 Task: Find connections with filter location Gibraltar with filter topic #realestateagentwith filter profile language English with filter current company NKG Infrastructure Limited with filter school Maharaja Krishnakumarsinhji Bhavnagar University with filter industry Housing and Community Development with filter service category Cybersecurity with filter keywords title Quality Engineer
Action: Mouse moved to (263, 221)
Screenshot: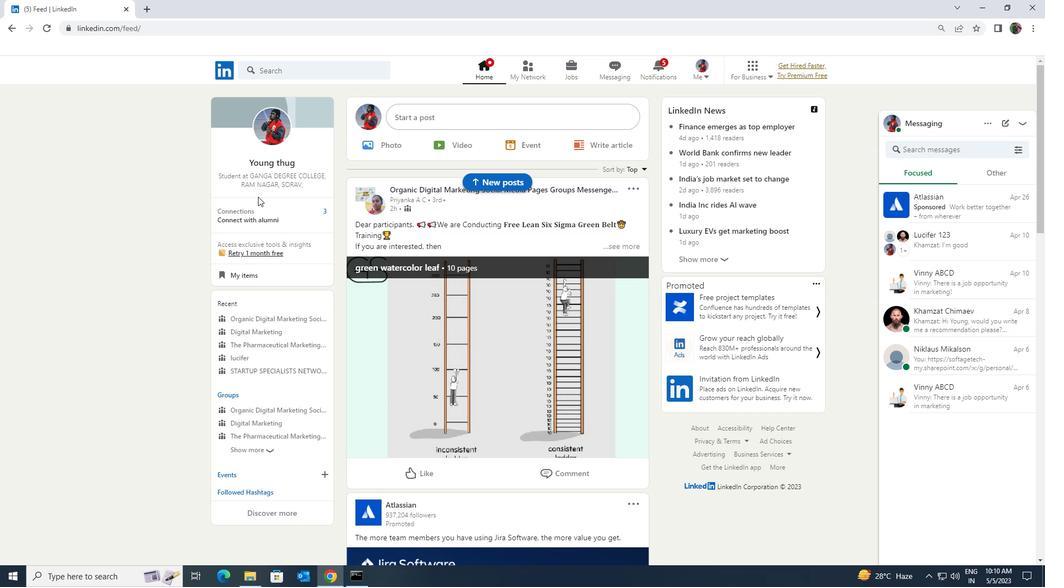 
Action: Mouse pressed left at (263, 221)
Screenshot: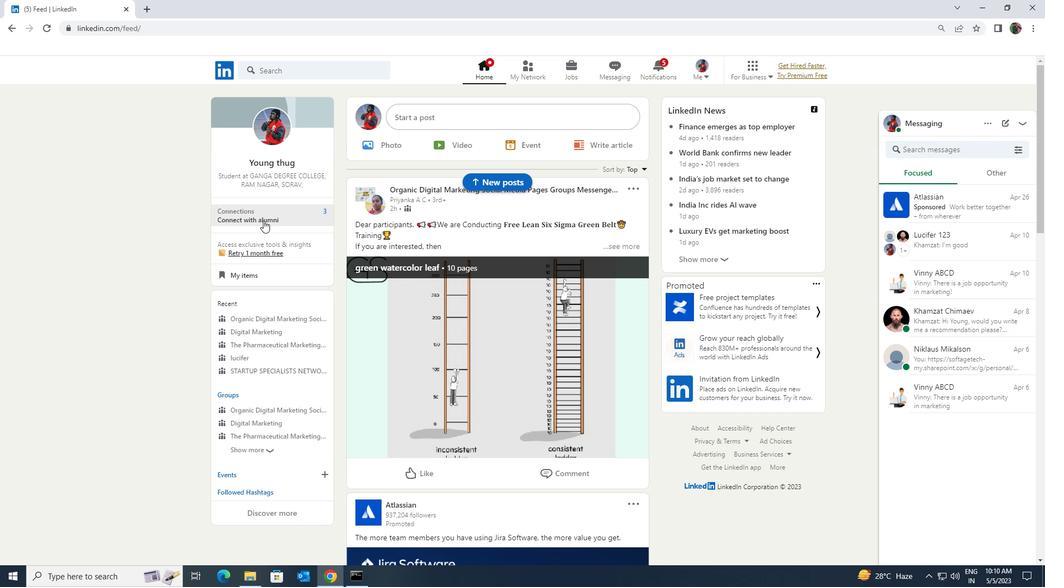 
Action: Mouse moved to (272, 129)
Screenshot: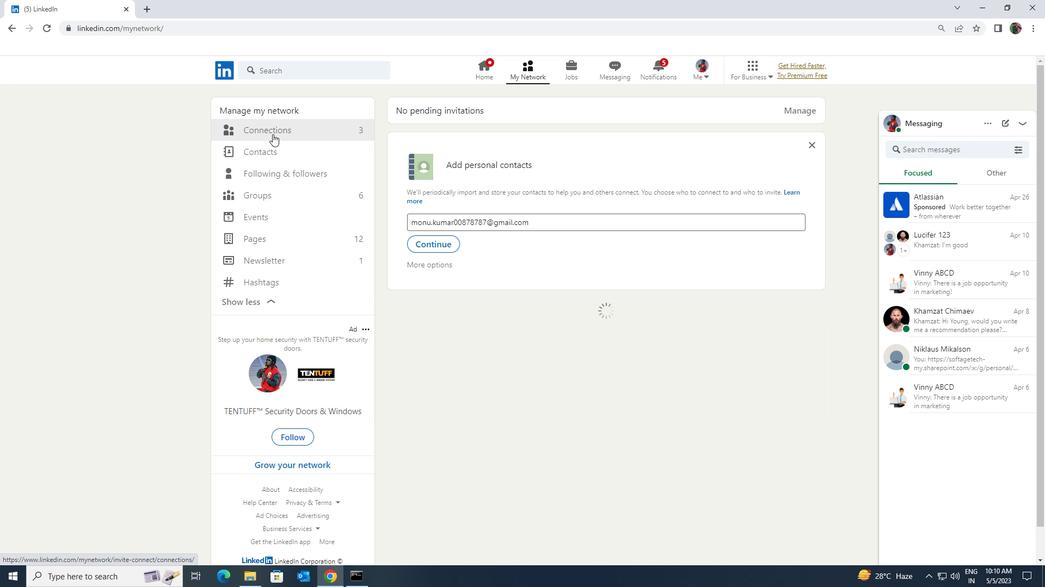 
Action: Mouse pressed left at (272, 129)
Screenshot: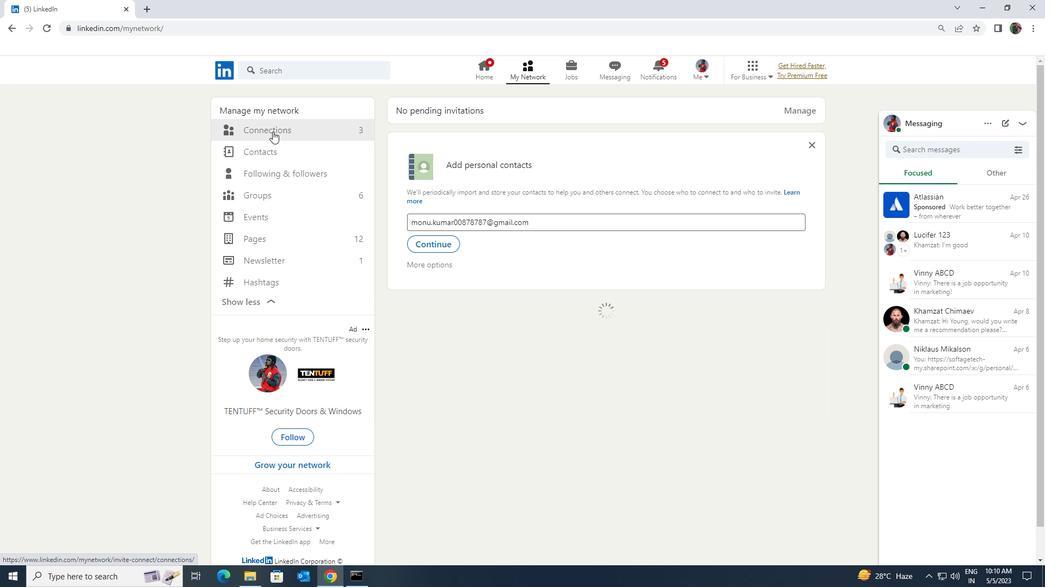 
Action: Mouse moved to (584, 132)
Screenshot: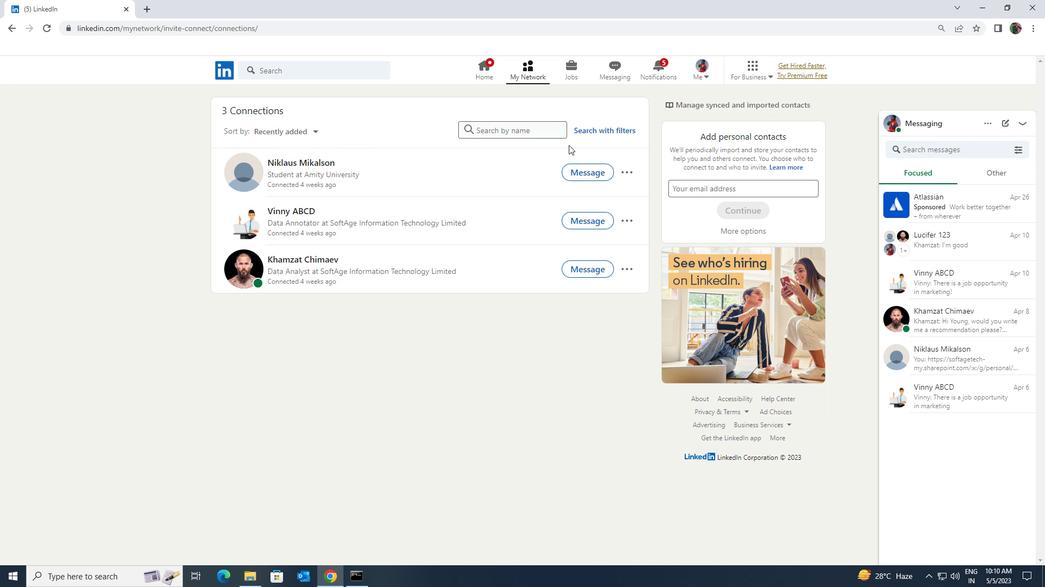 
Action: Mouse pressed left at (584, 132)
Screenshot: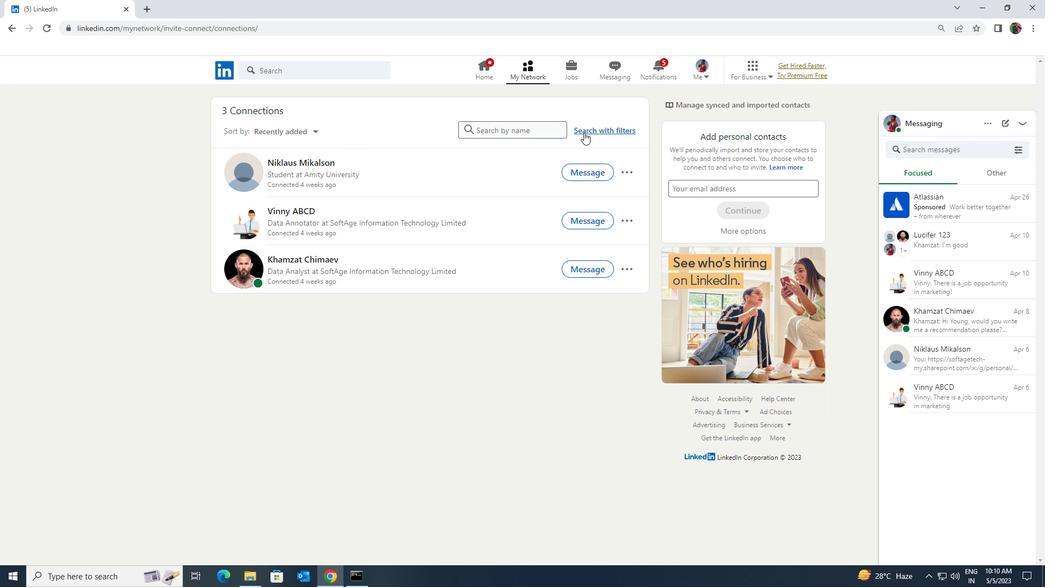 
Action: Mouse moved to (559, 103)
Screenshot: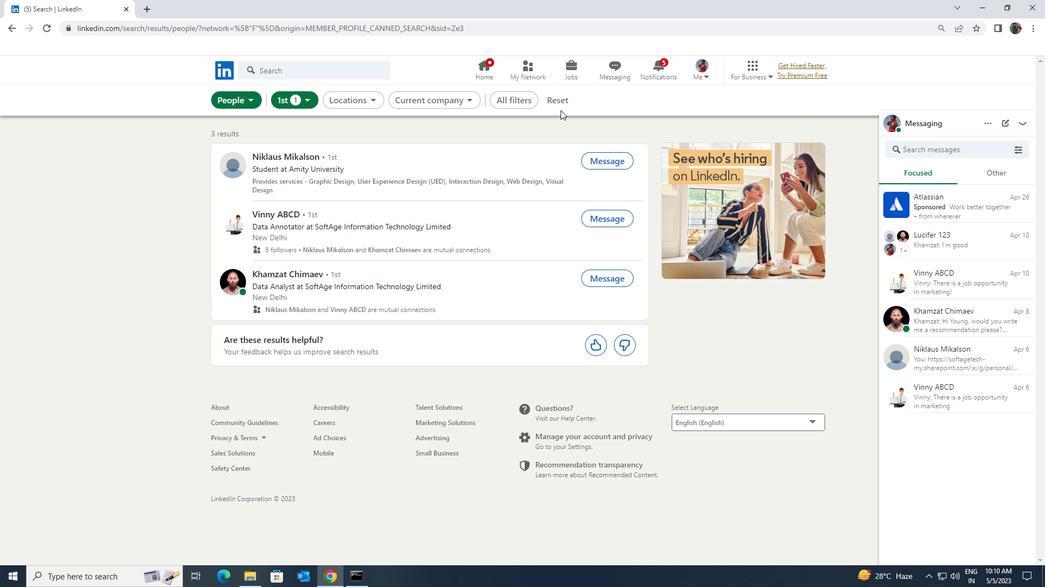 
Action: Mouse pressed left at (559, 103)
Screenshot: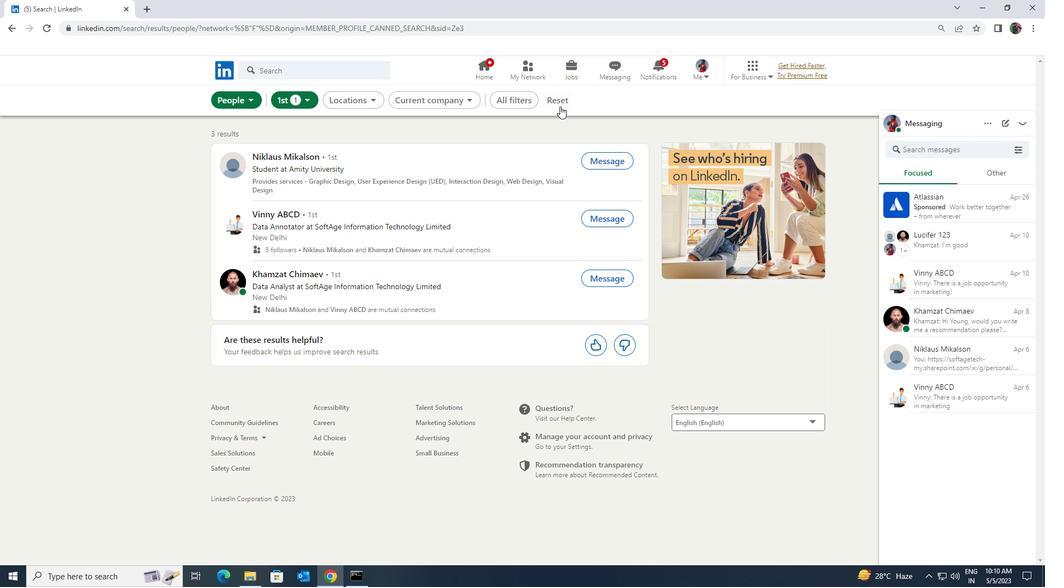 
Action: Mouse moved to (553, 101)
Screenshot: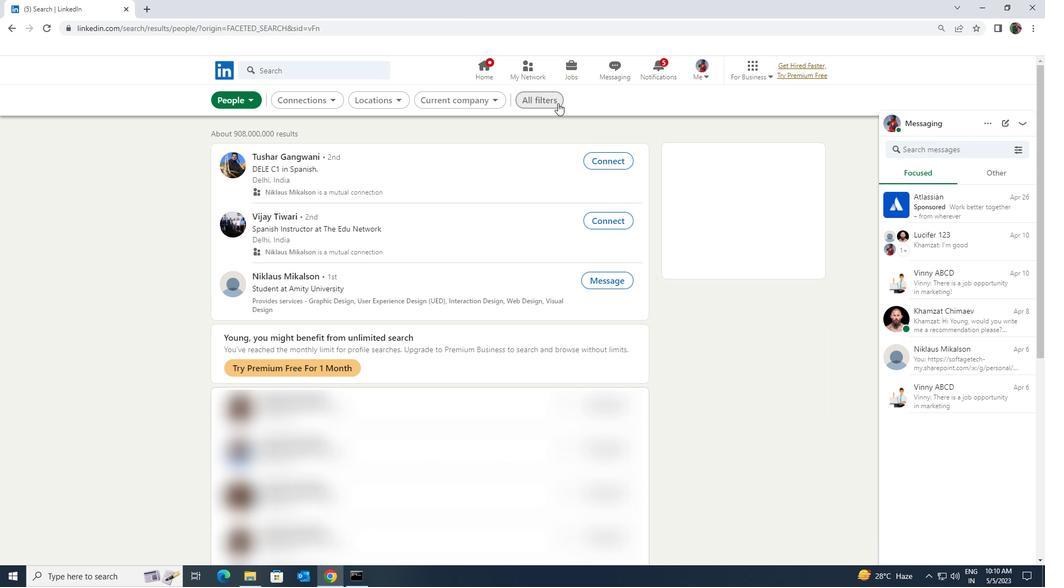 
Action: Mouse pressed left at (553, 101)
Screenshot: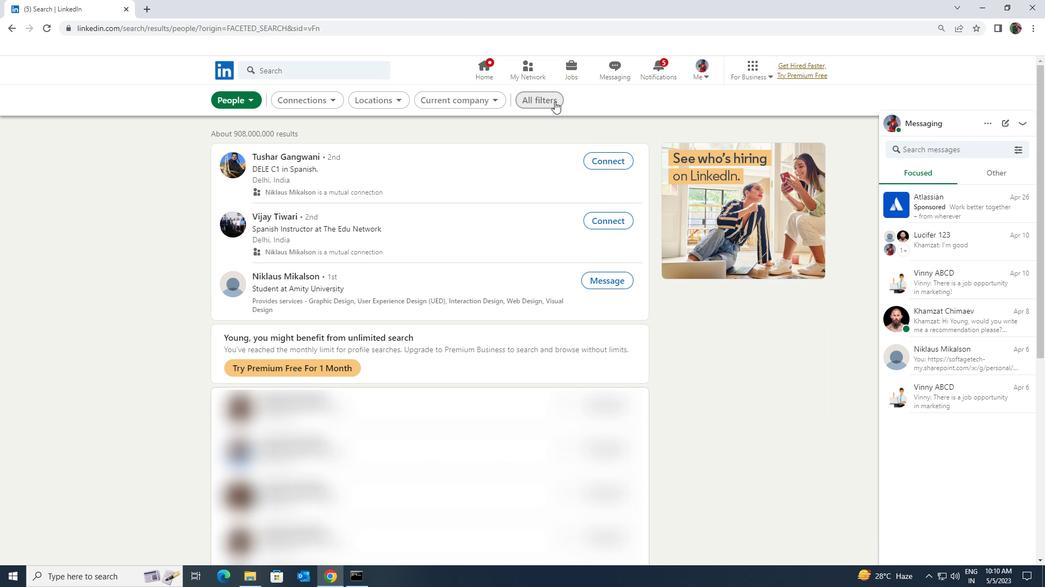 
Action: Mouse moved to (908, 426)
Screenshot: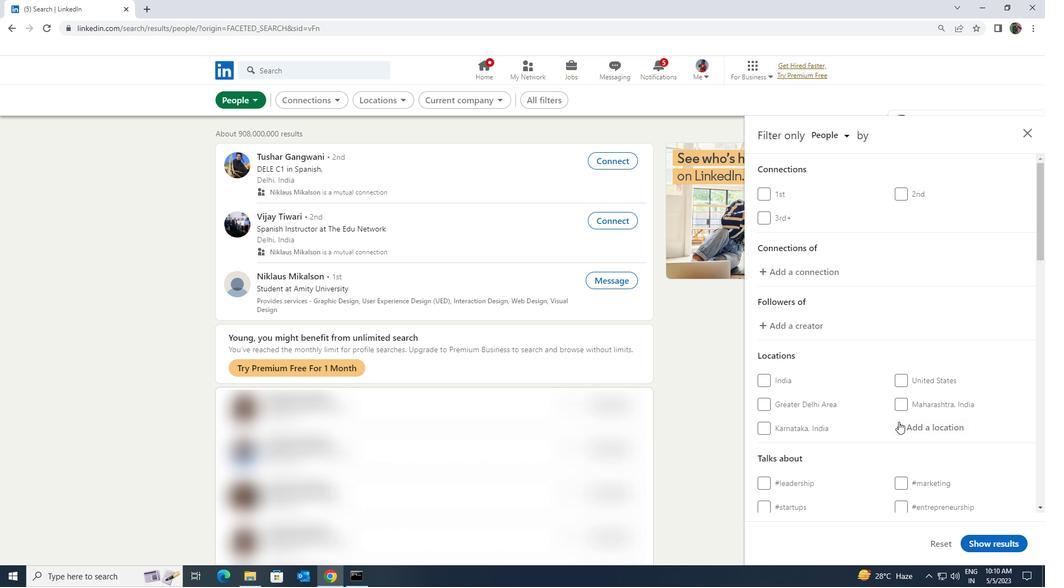 
Action: Mouse pressed left at (908, 426)
Screenshot: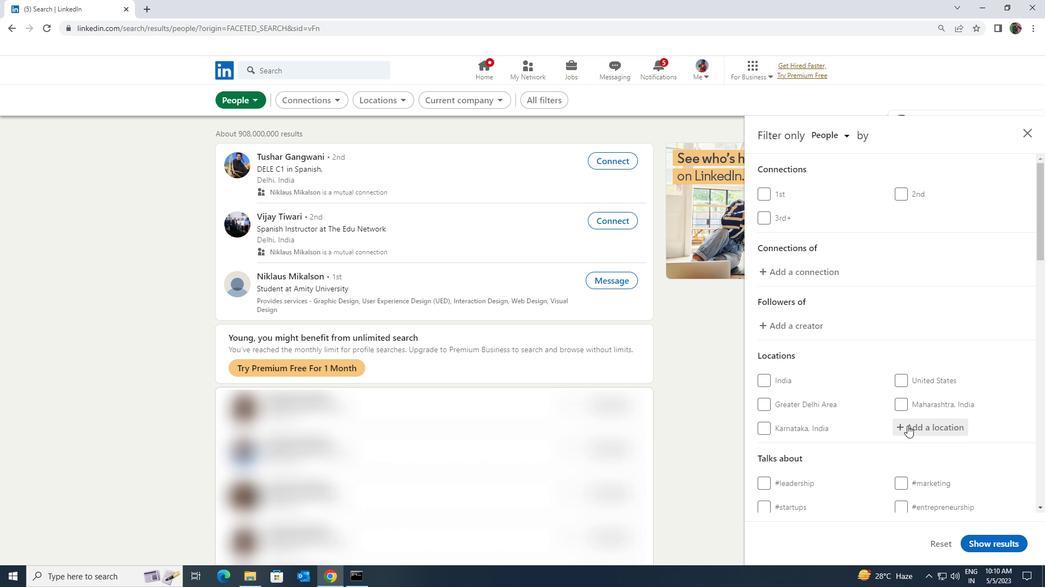 
Action: Mouse moved to (905, 425)
Screenshot: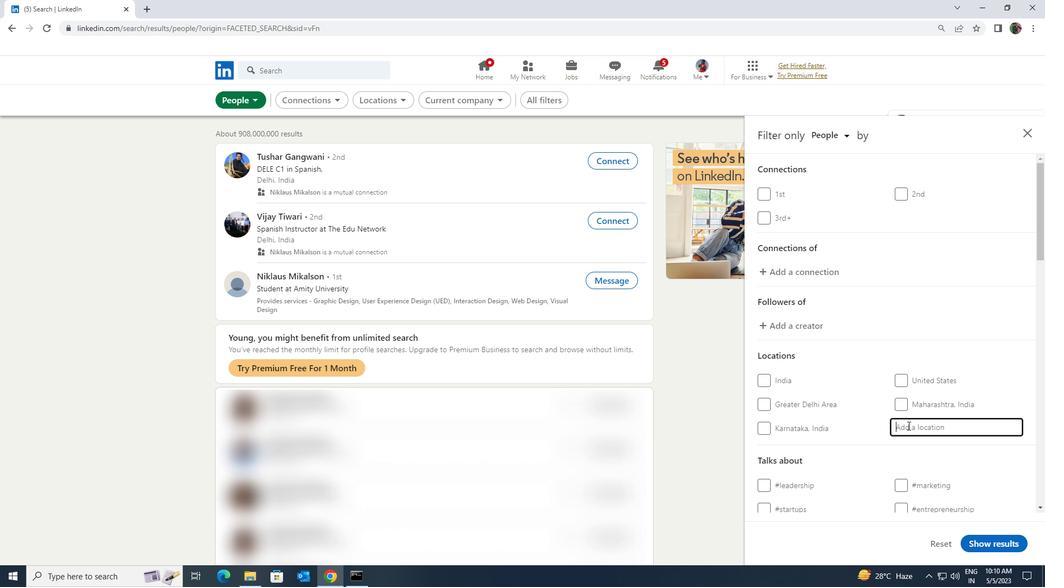 
Action: Key pressed <Key.shift>GIBRA
Screenshot: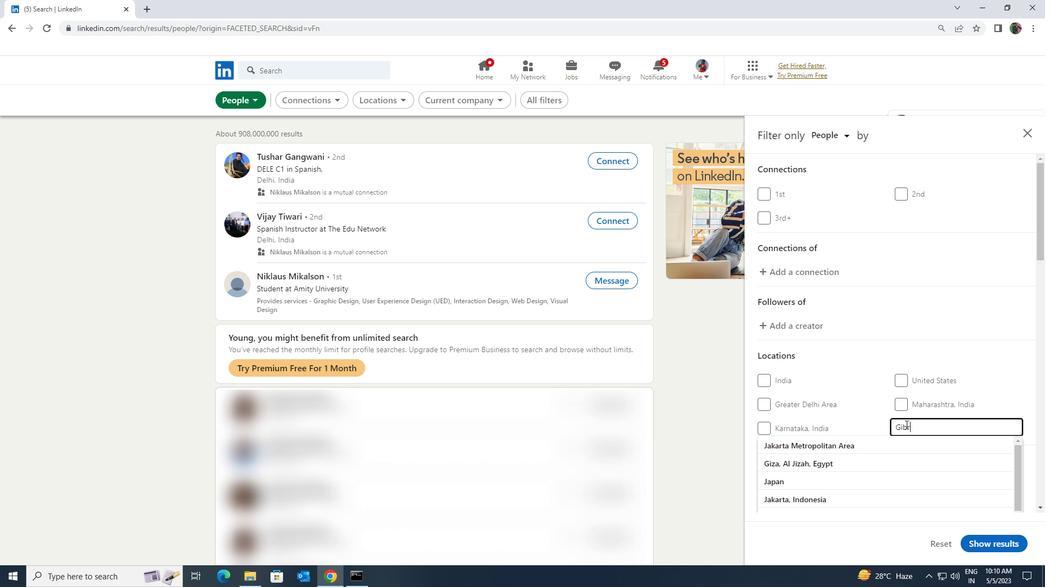 
Action: Mouse moved to (905, 445)
Screenshot: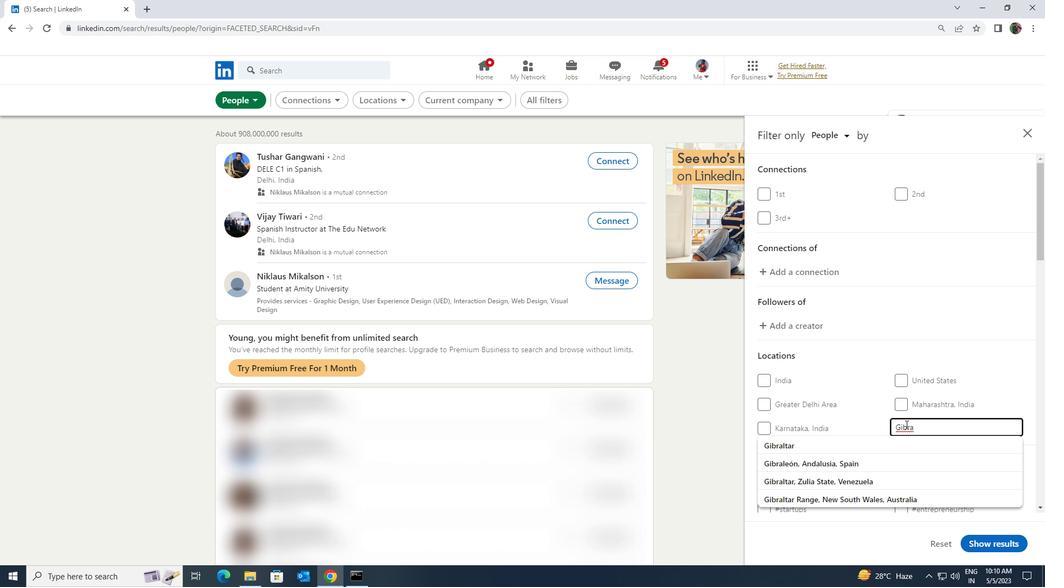 
Action: Mouse pressed left at (905, 445)
Screenshot: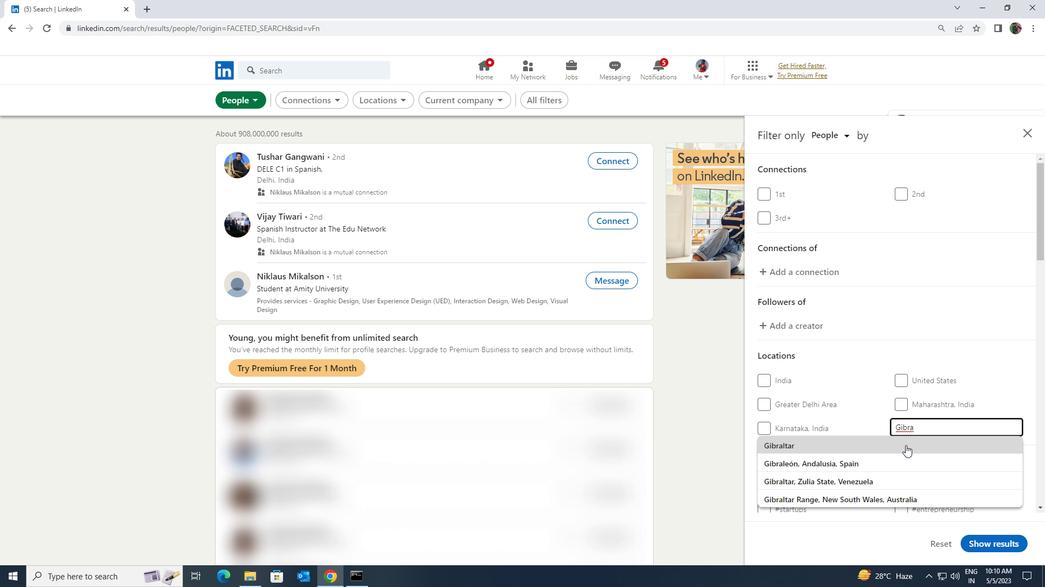 
Action: Mouse moved to (905, 444)
Screenshot: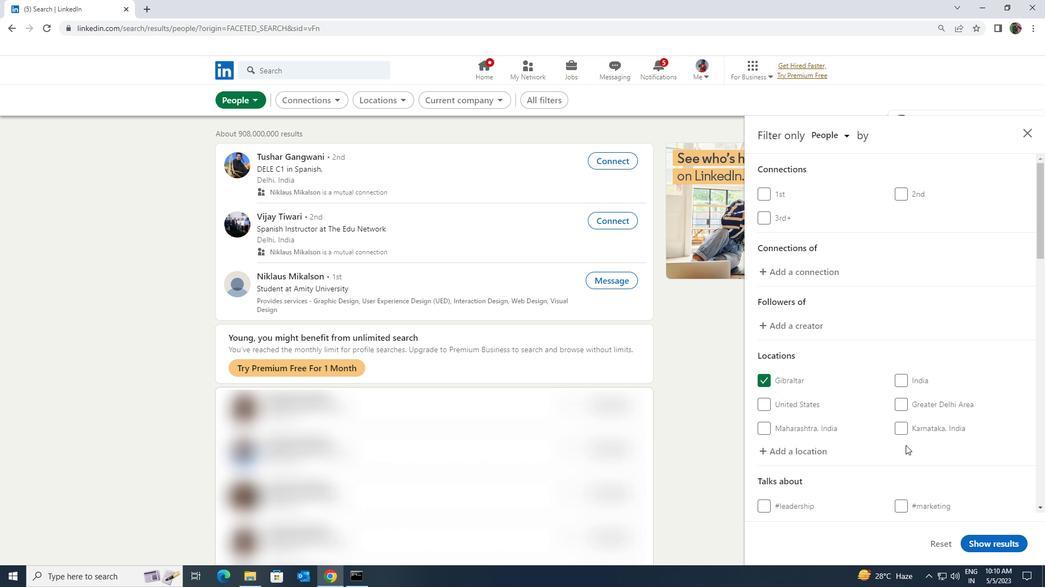 
Action: Mouse scrolled (905, 443) with delta (0, 0)
Screenshot: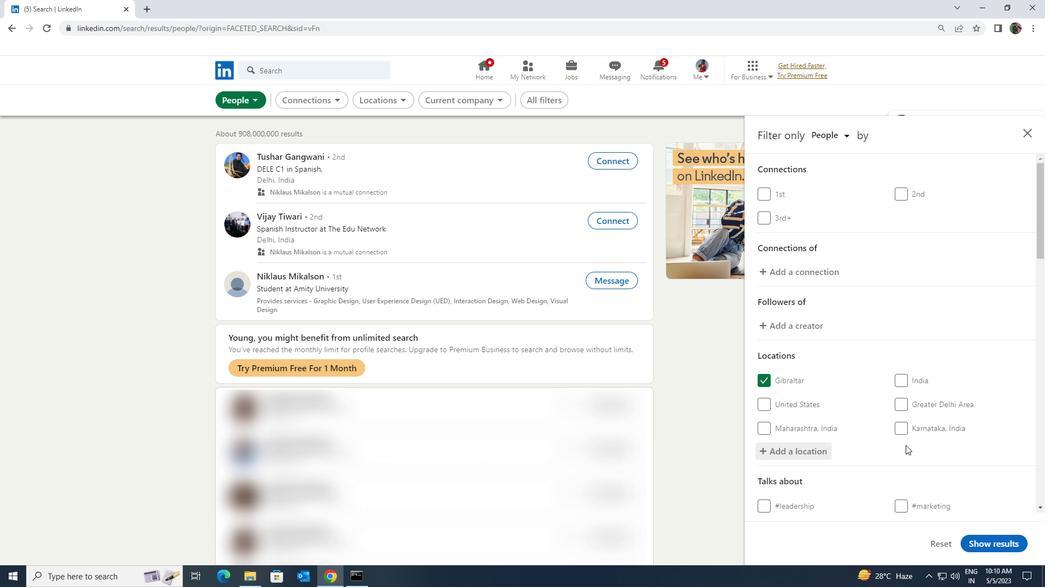 
Action: Mouse scrolled (905, 443) with delta (0, 0)
Screenshot: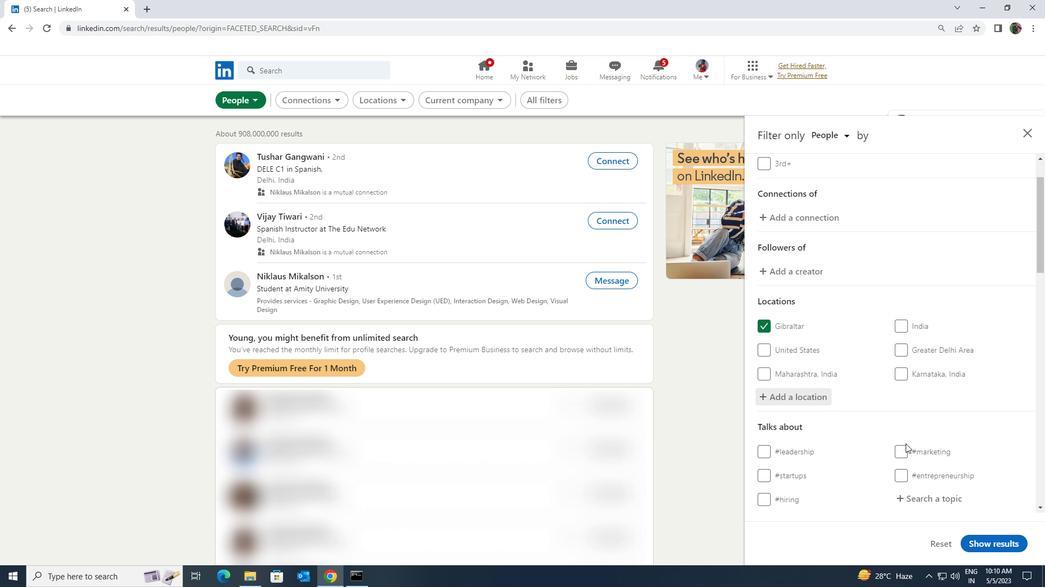 
Action: Mouse moved to (908, 442)
Screenshot: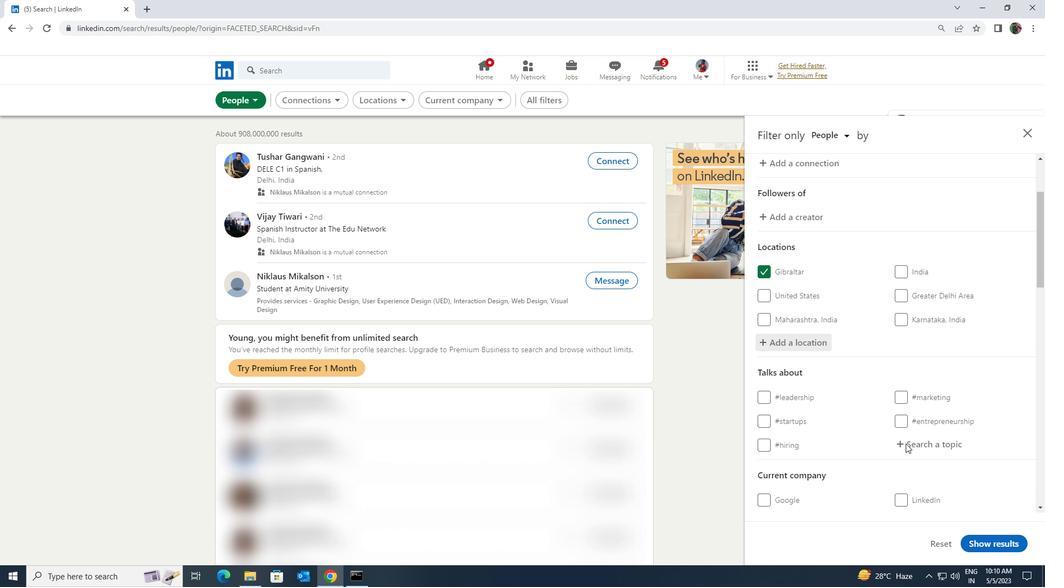 
Action: Mouse pressed left at (908, 442)
Screenshot: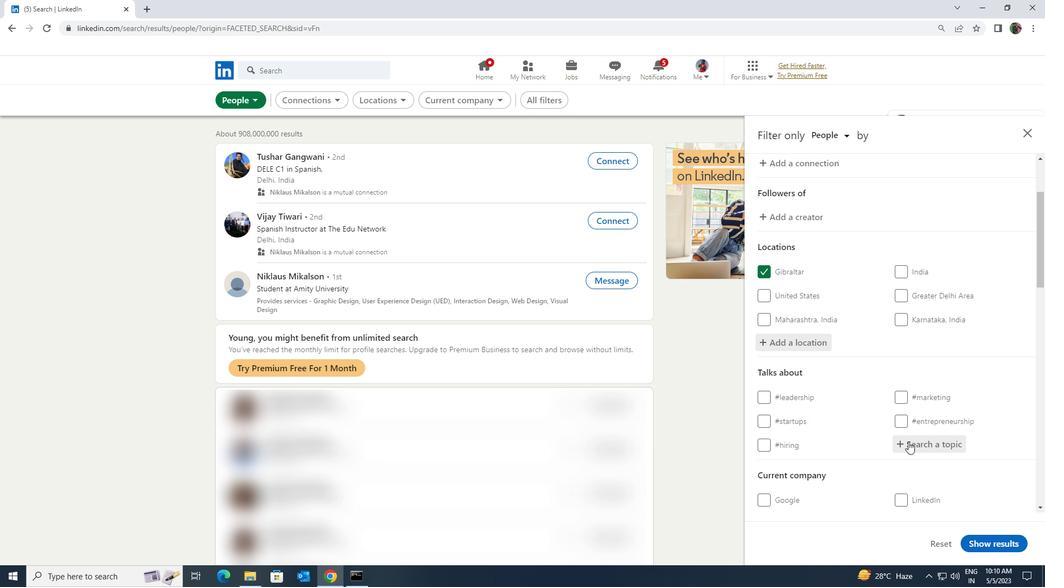 
Action: Key pressed <Key.shift><Key.shift>REALSTATEAGEN
Screenshot: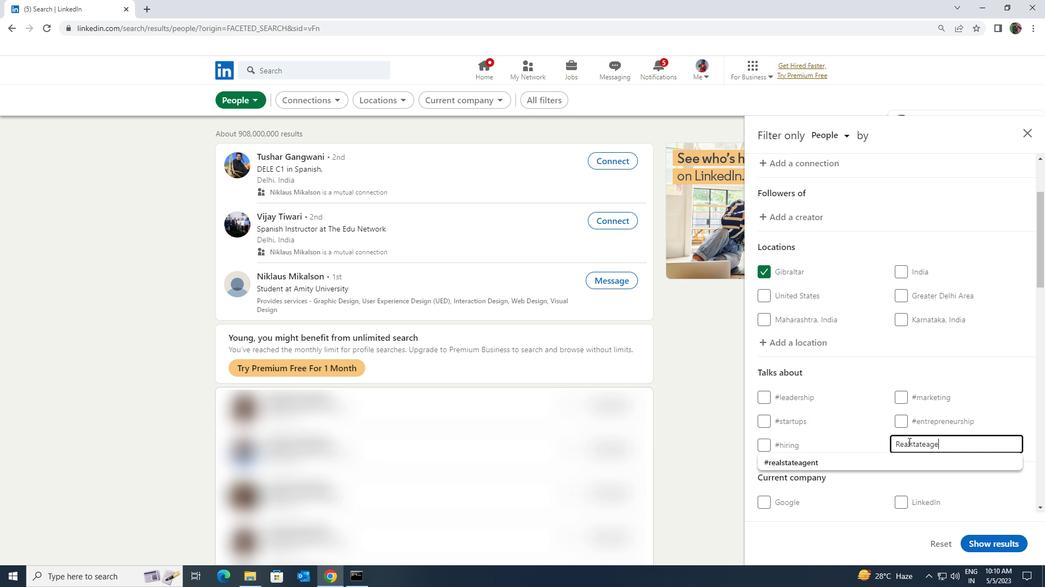 
Action: Mouse moved to (904, 455)
Screenshot: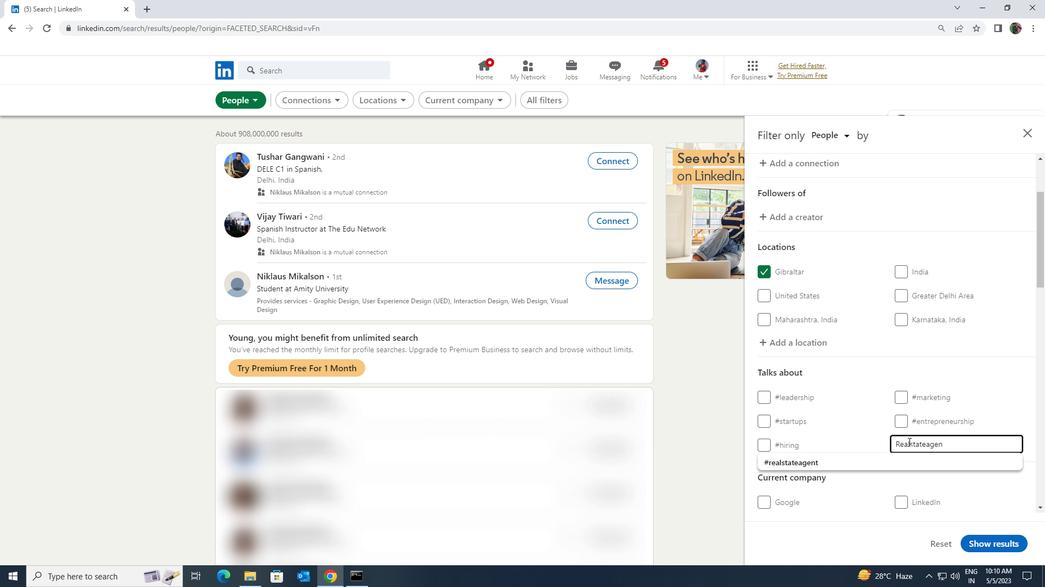 
Action: Mouse pressed left at (904, 455)
Screenshot: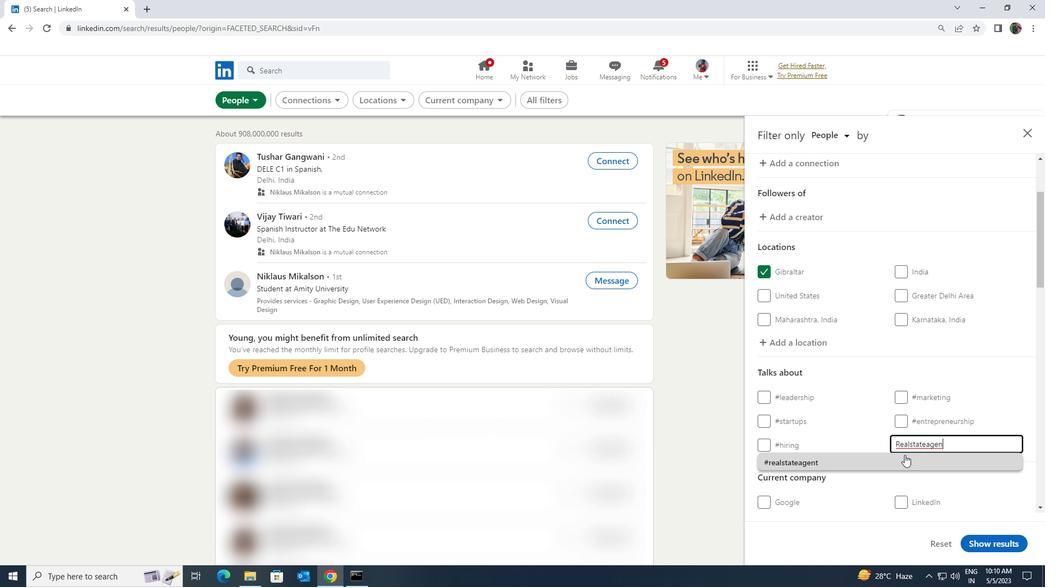 
Action: Mouse moved to (904, 456)
Screenshot: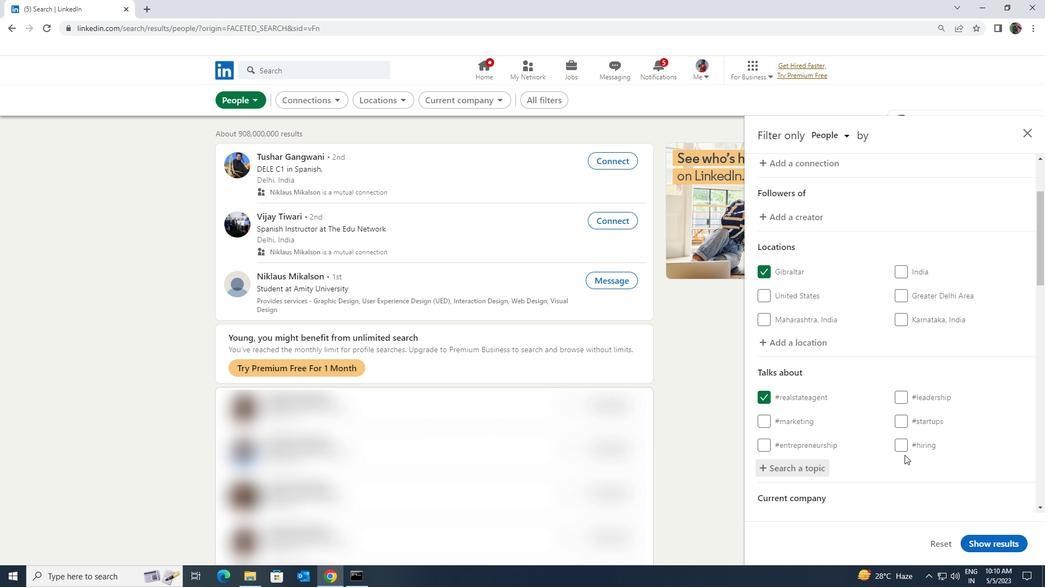 
Action: Mouse scrolled (904, 455) with delta (0, 0)
Screenshot: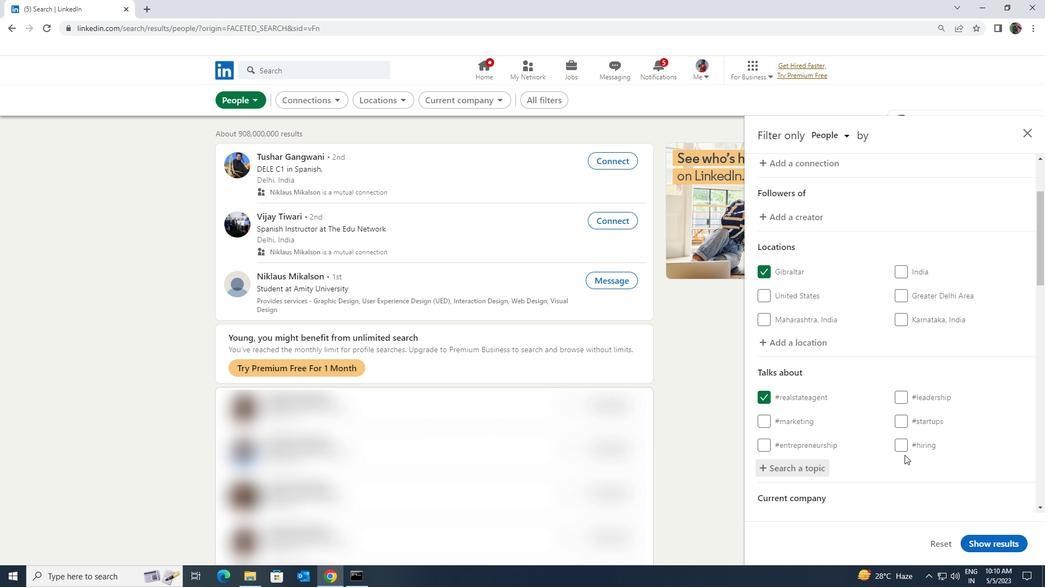 
Action: Mouse scrolled (904, 455) with delta (0, 0)
Screenshot: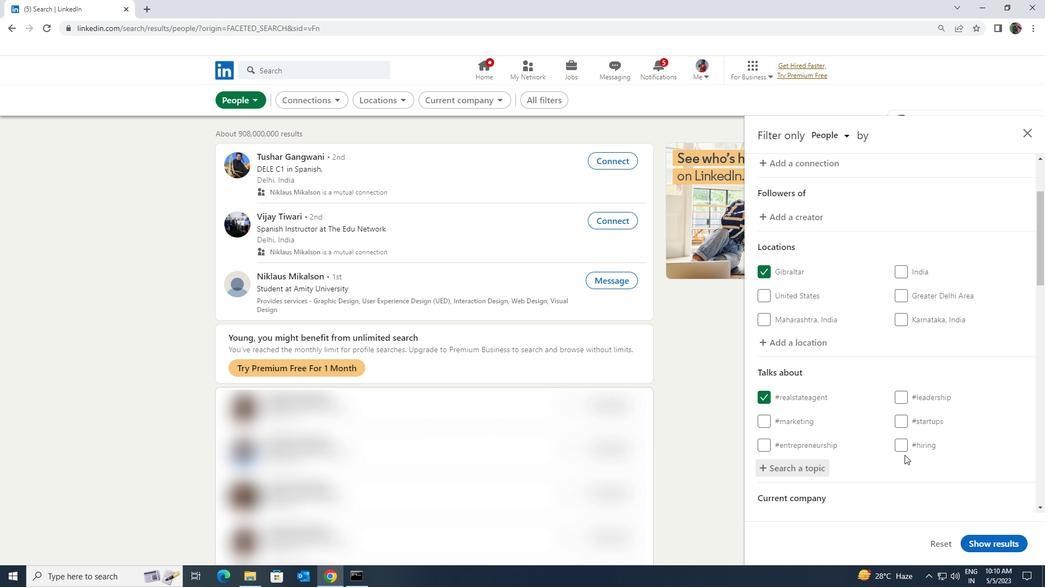 
Action: Mouse scrolled (904, 455) with delta (0, 0)
Screenshot: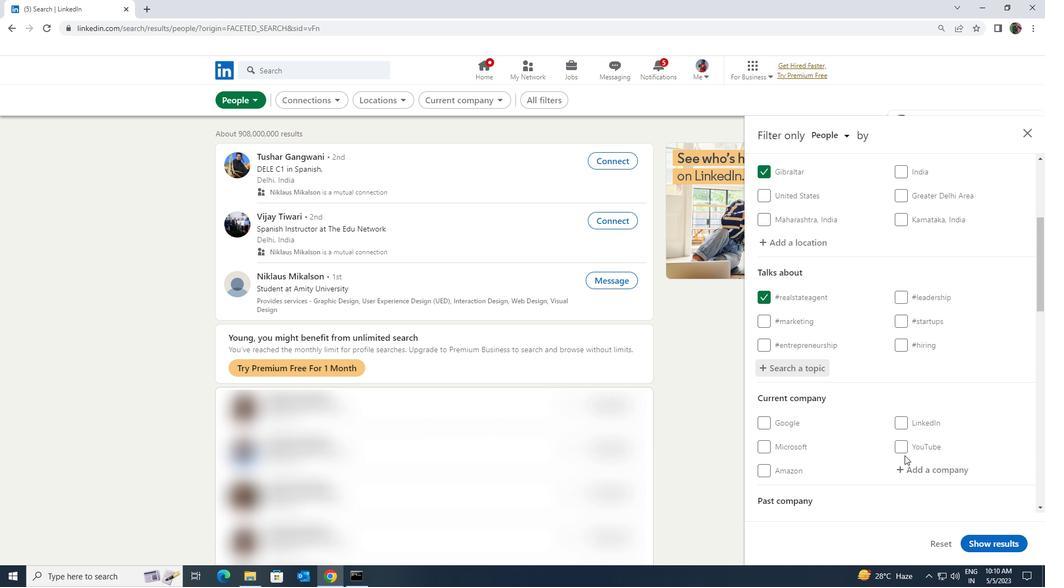 
Action: Mouse moved to (904, 459)
Screenshot: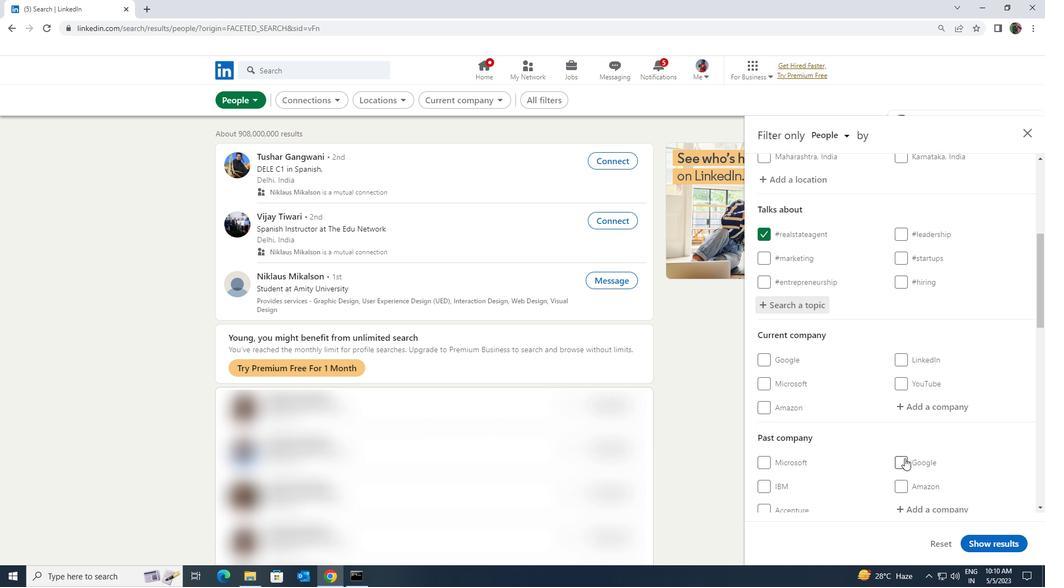 
Action: Mouse scrolled (904, 458) with delta (0, 0)
Screenshot: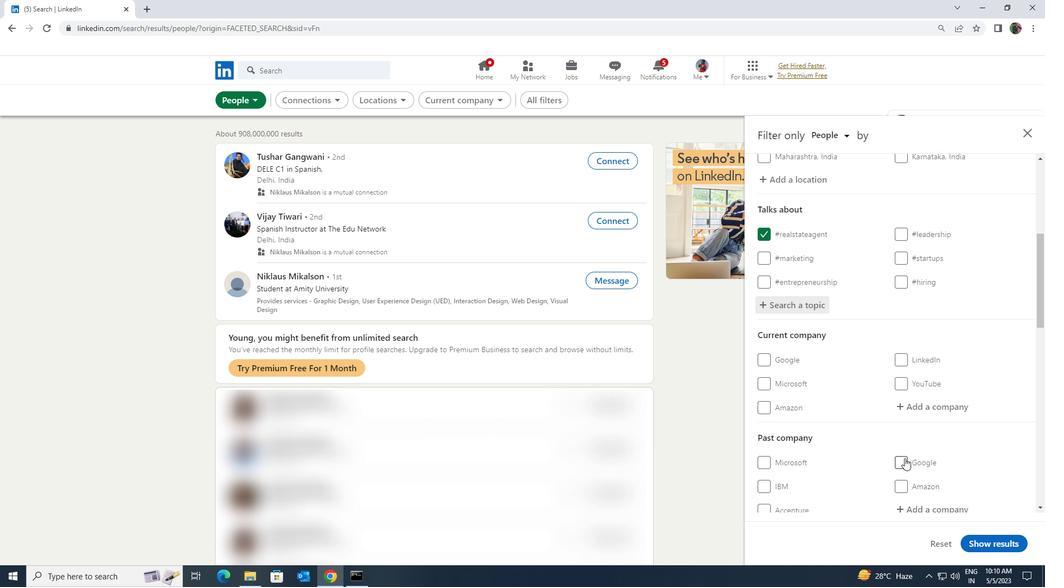 
Action: Mouse moved to (904, 460)
Screenshot: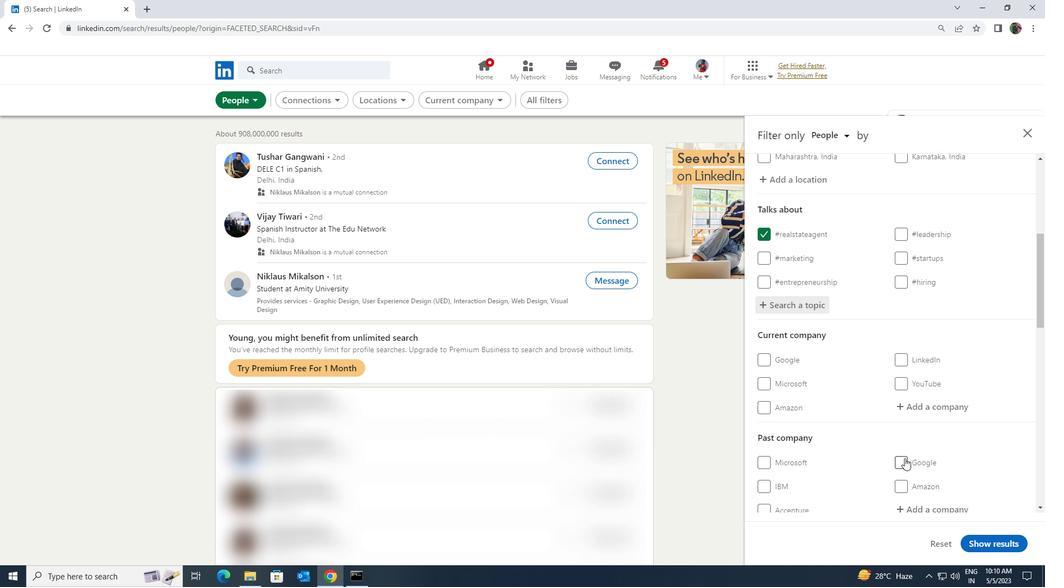 
Action: Mouse scrolled (904, 460) with delta (0, 0)
Screenshot: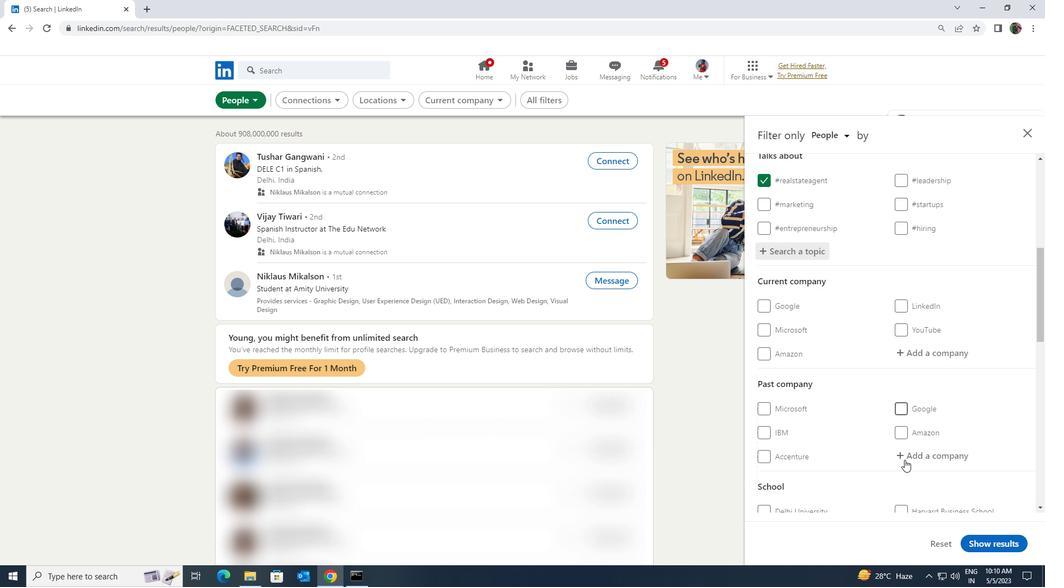 
Action: Mouse scrolled (904, 460) with delta (0, 0)
Screenshot: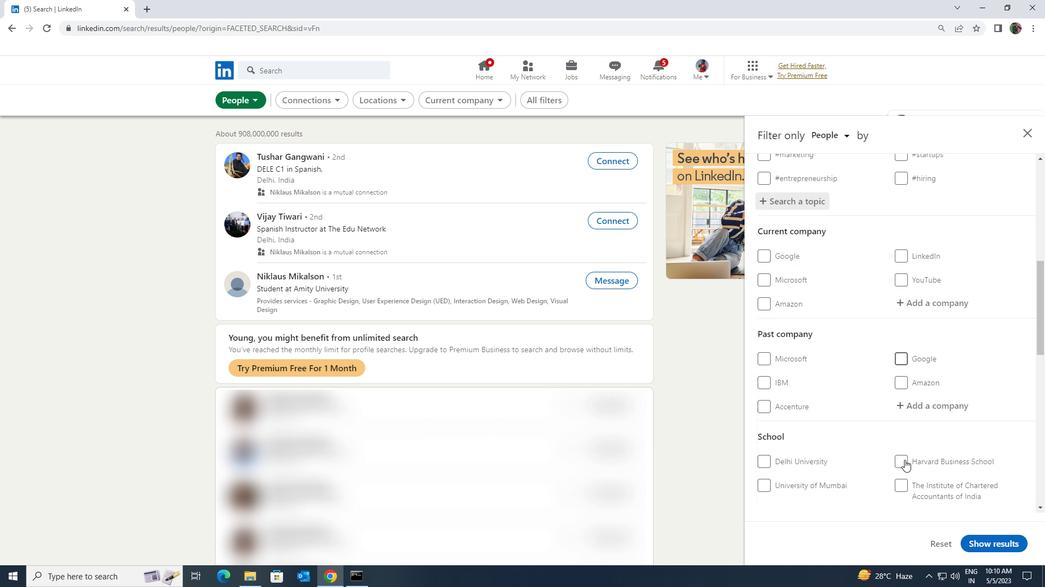 
Action: Mouse scrolled (904, 460) with delta (0, 0)
Screenshot: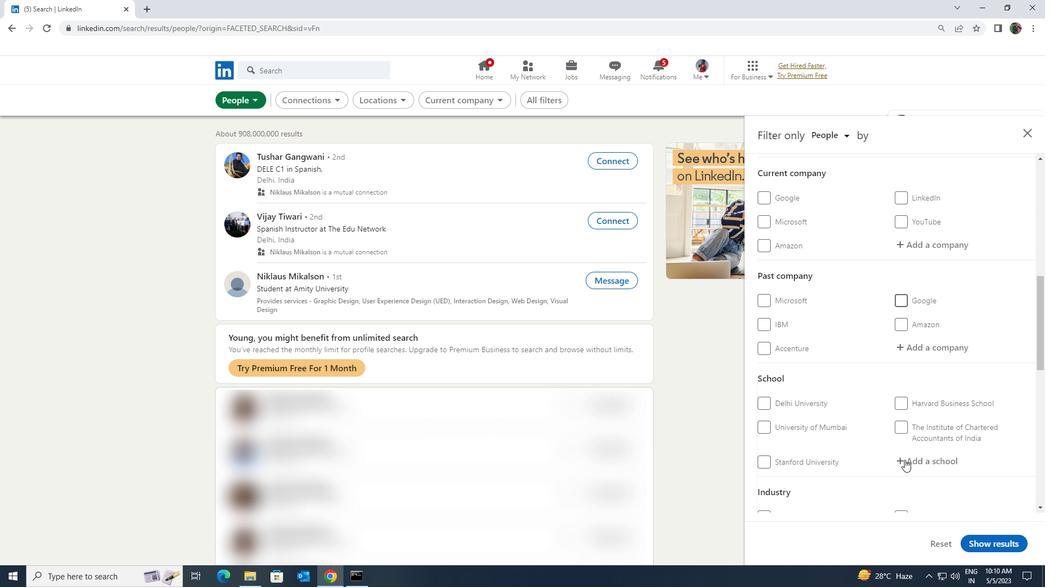 
Action: Mouse scrolled (904, 460) with delta (0, 0)
Screenshot: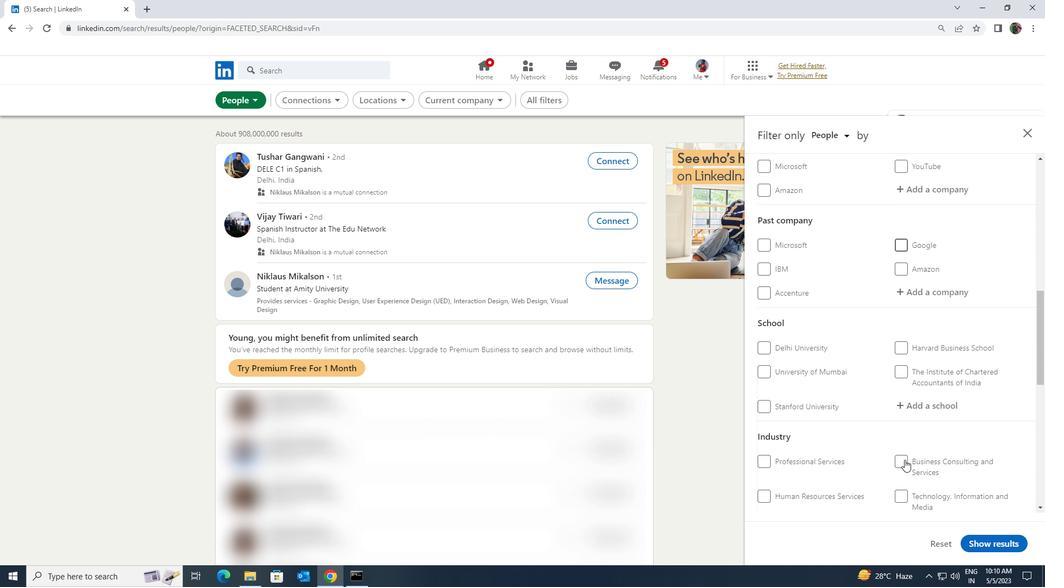 
Action: Mouse scrolled (904, 460) with delta (0, 0)
Screenshot: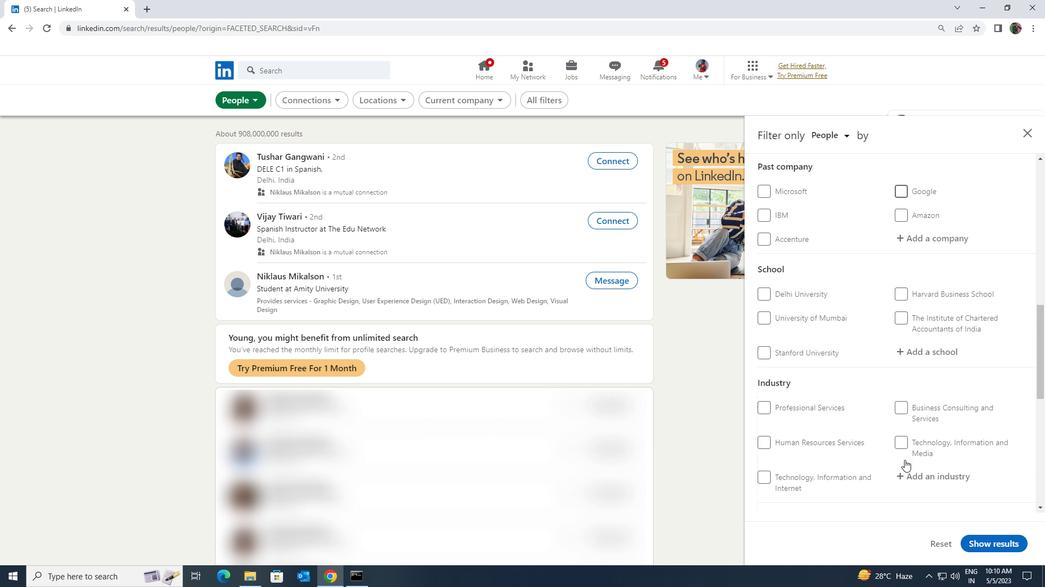 
Action: Mouse moved to (787, 485)
Screenshot: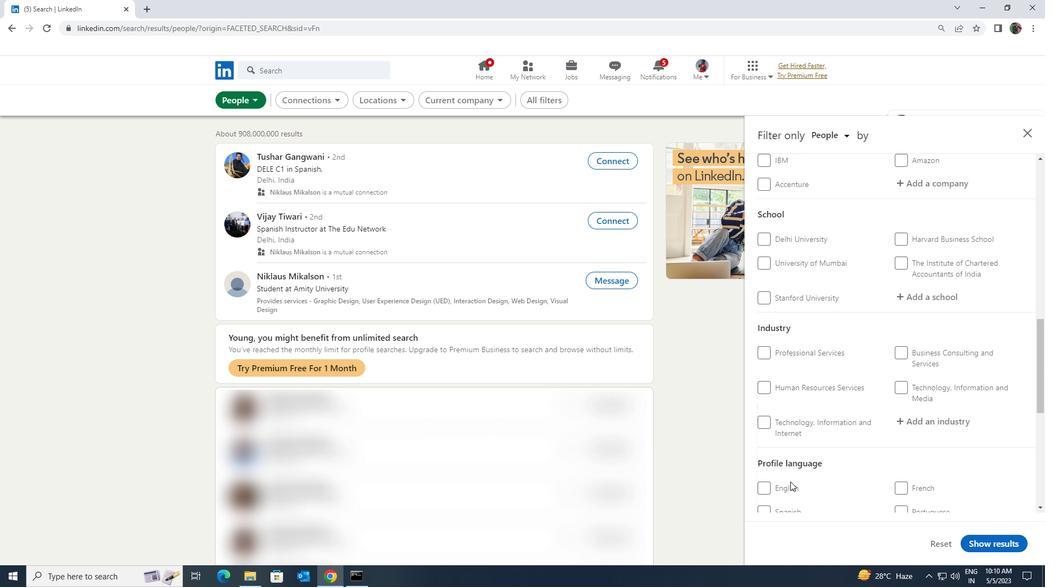
Action: Mouse pressed left at (787, 485)
Screenshot: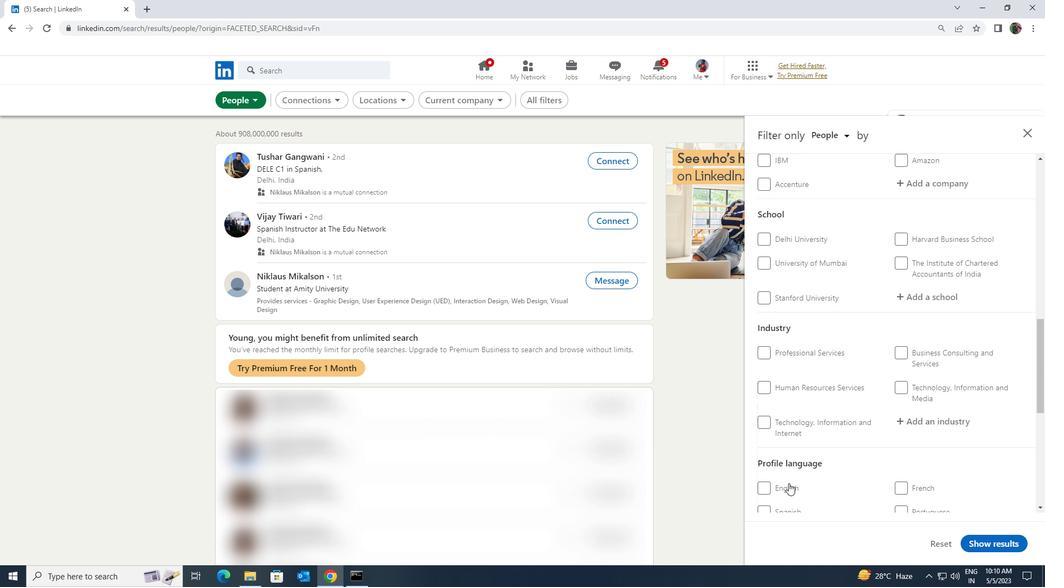 
Action: Mouse moved to (902, 461)
Screenshot: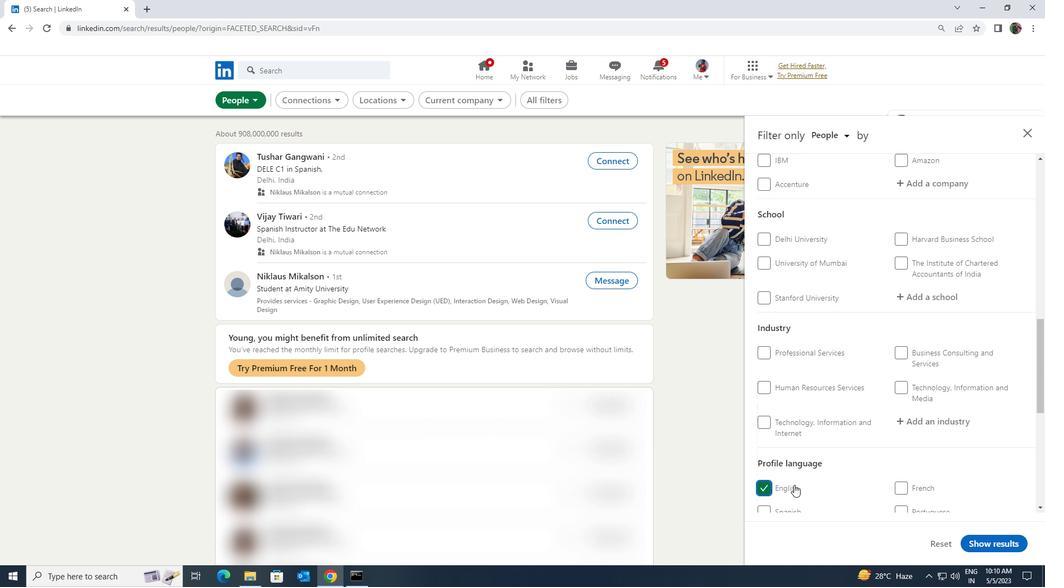 
Action: Mouse scrolled (902, 462) with delta (0, 0)
Screenshot: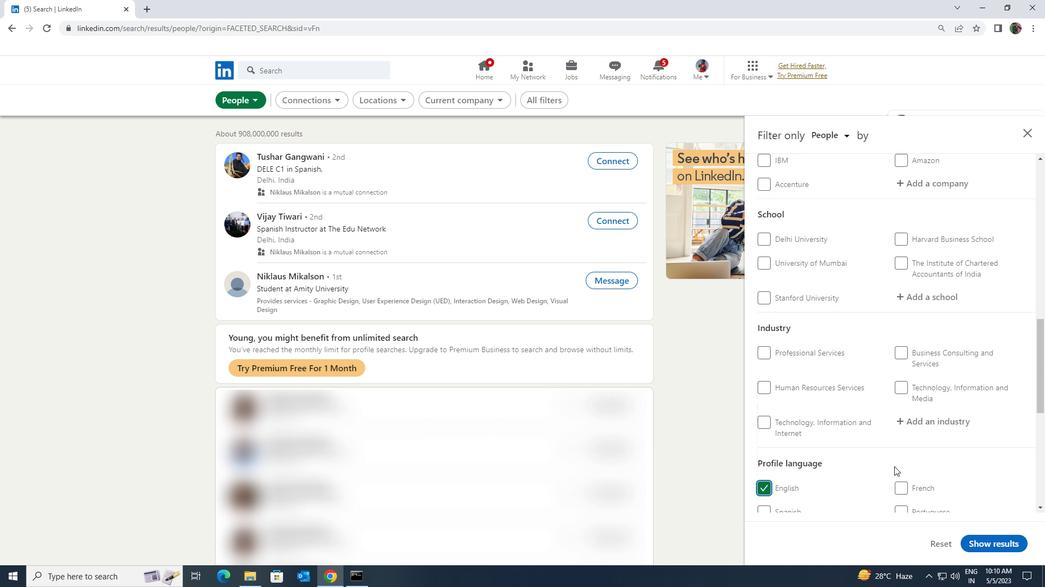
Action: Mouse scrolled (902, 462) with delta (0, 0)
Screenshot: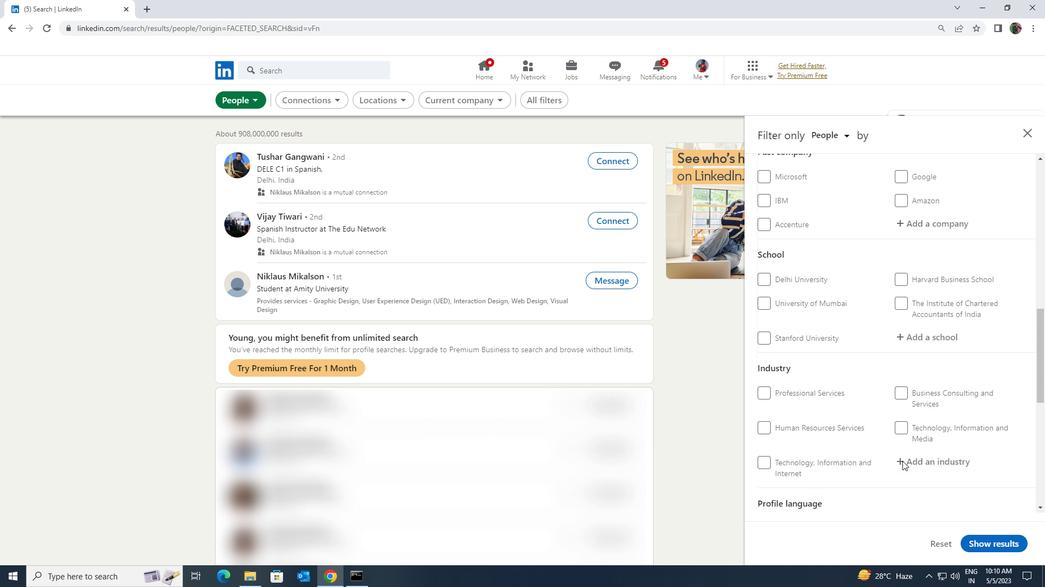 
Action: Mouse scrolled (902, 462) with delta (0, 0)
Screenshot: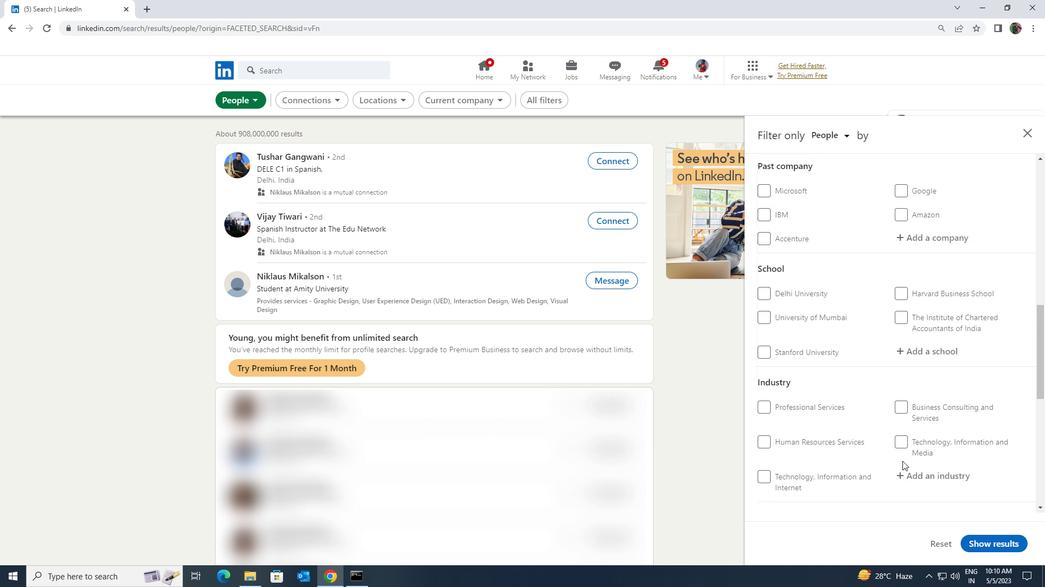 
Action: Mouse moved to (902, 461)
Screenshot: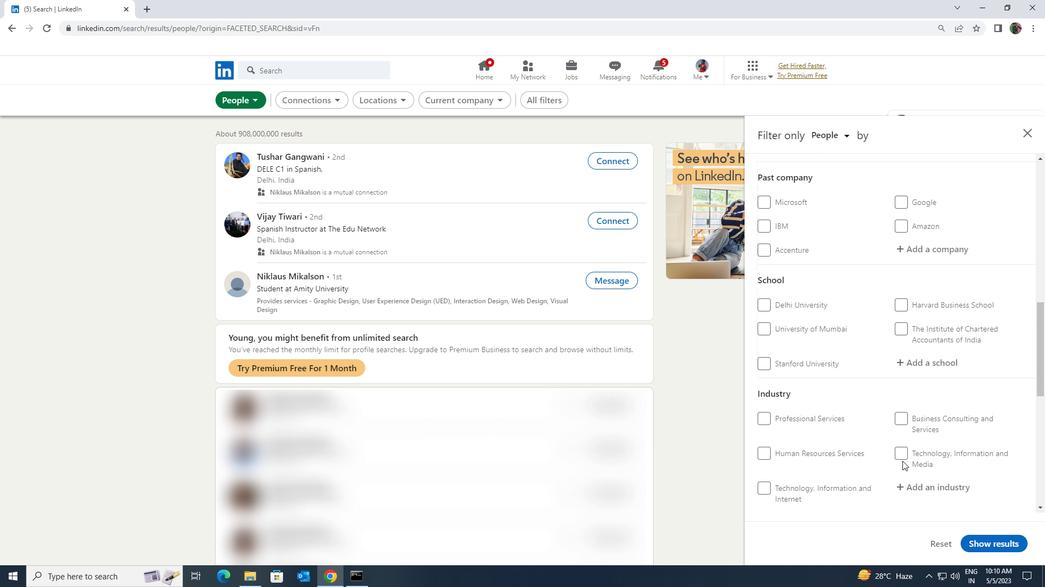 
Action: Mouse scrolled (902, 462) with delta (0, 0)
Screenshot: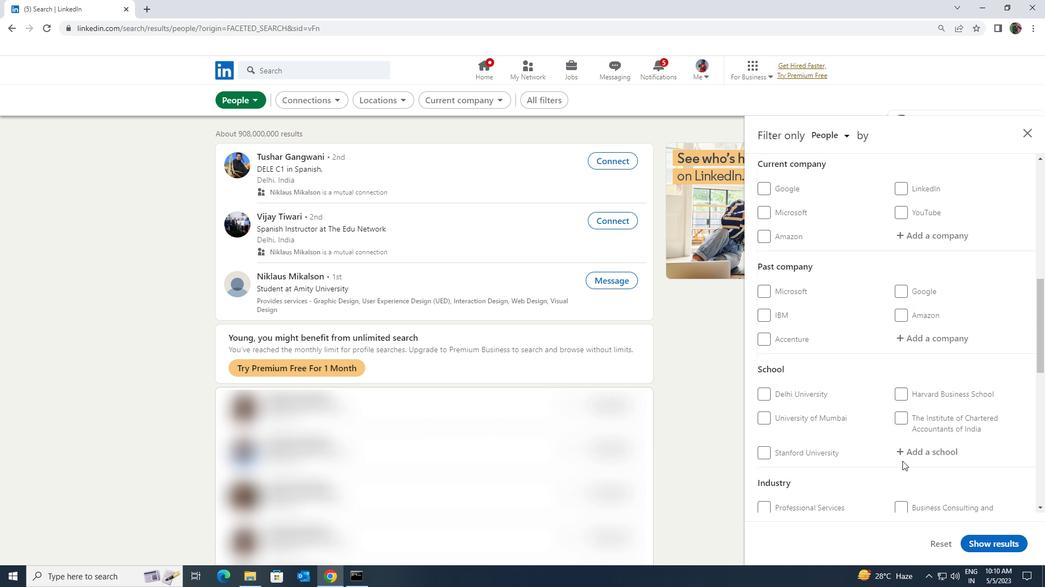 
Action: Mouse moved to (901, 461)
Screenshot: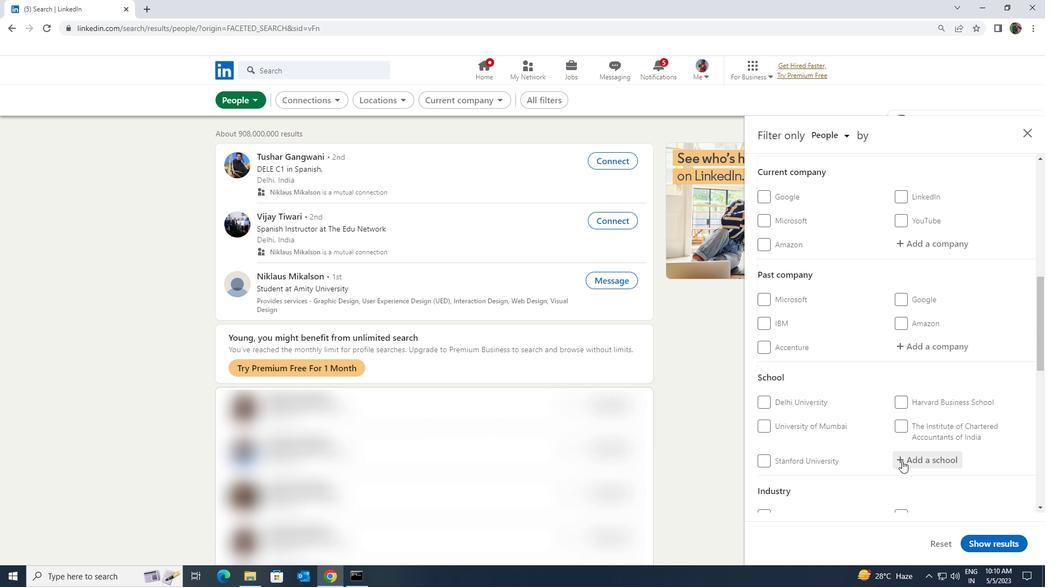 
Action: Mouse scrolled (901, 462) with delta (0, 0)
Screenshot: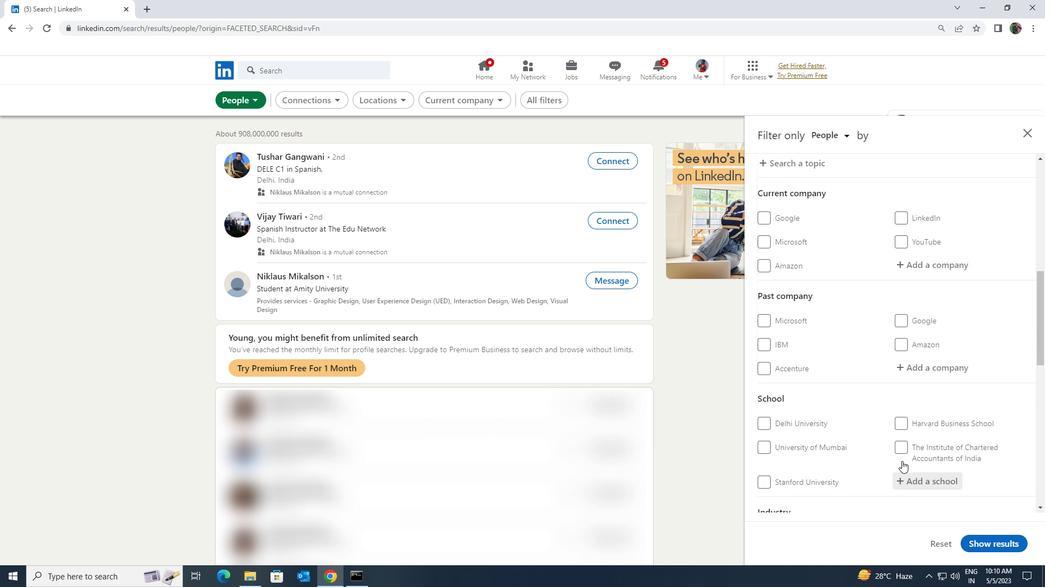 
Action: Mouse scrolled (901, 462) with delta (0, 0)
Screenshot: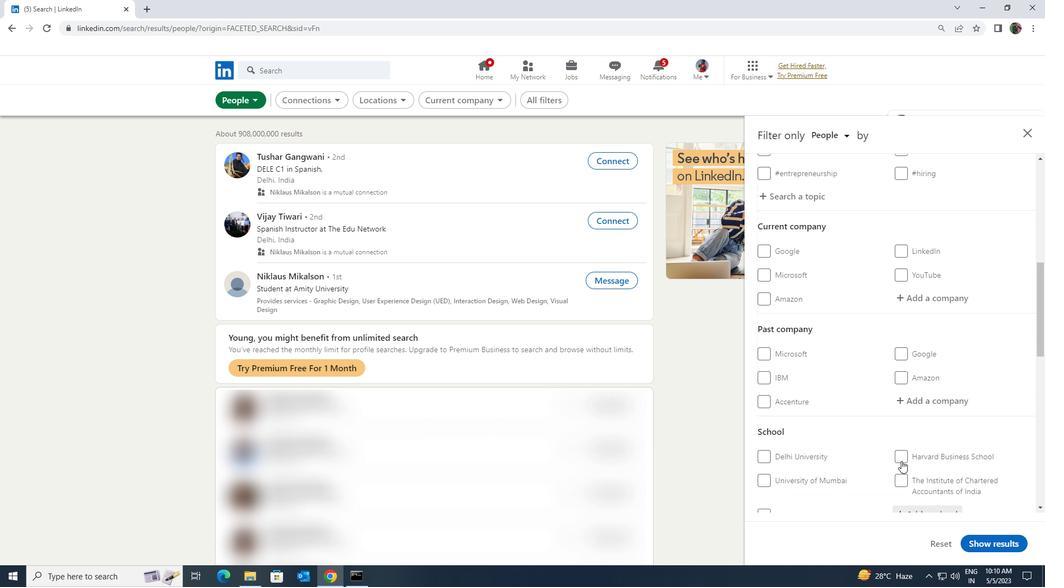 
Action: Mouse moved to (901, 461)
Screenshot: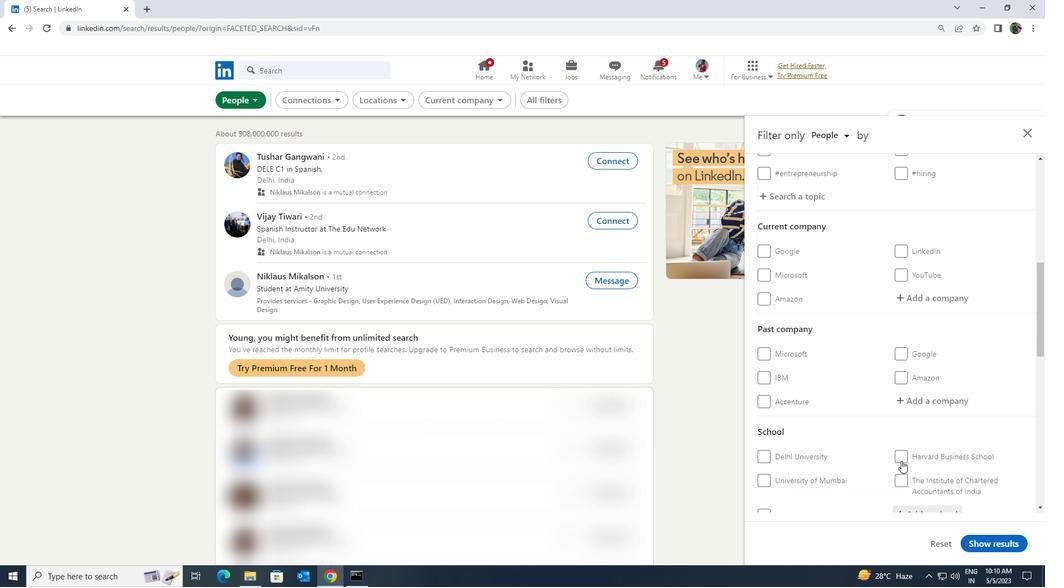 
Action: Mouse scrolled (901, 462) with delta (0, 0)
Screenshot: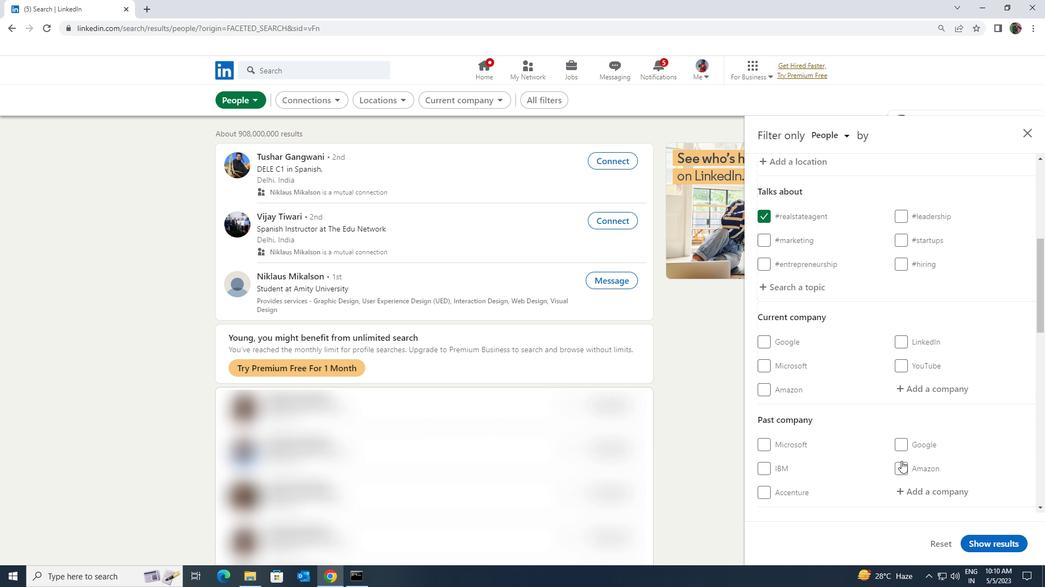 
Action: Mouse moved to (900, 461)
Screenshot: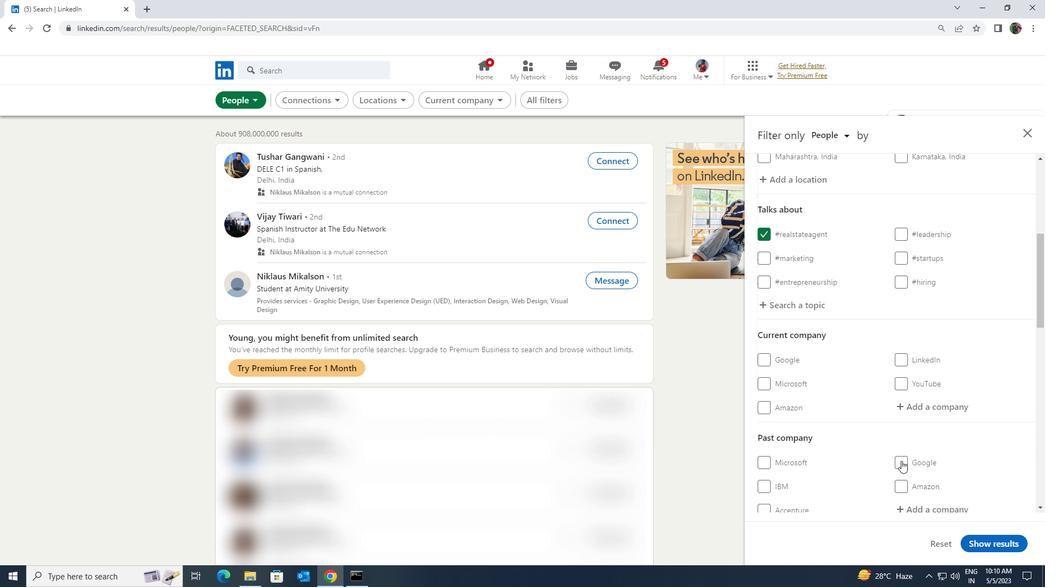 
Action: Mouse pressed left at (900, 461)
Screenshot: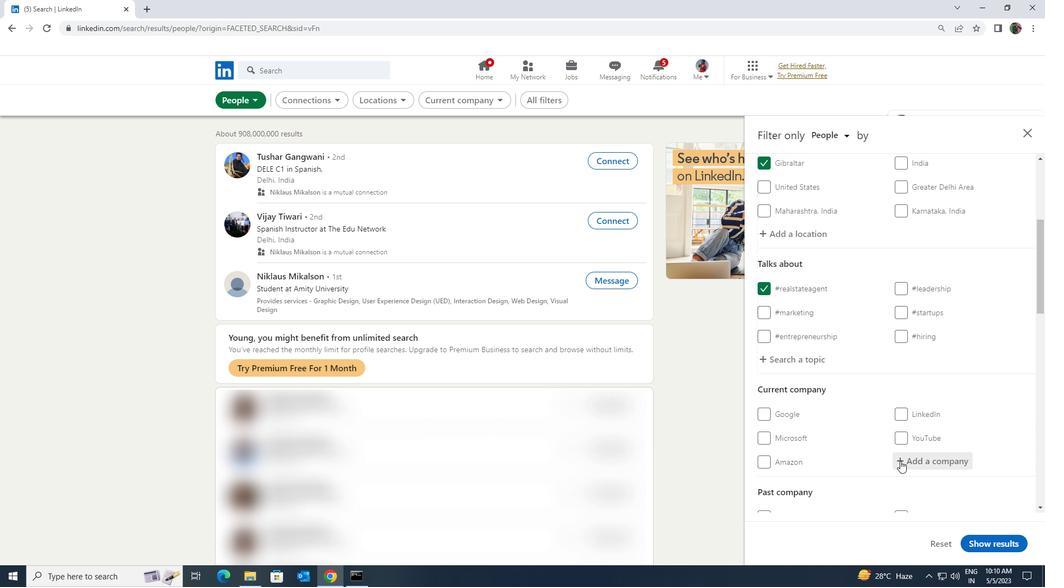 
Action: Key pressed <Key.shift><Key.shift><Key.shift><Key.shift><Key.shift><Key.shift><Key.shift><Key.shift>NKG<Key.space><Key.shift>INFRA
Screenshot: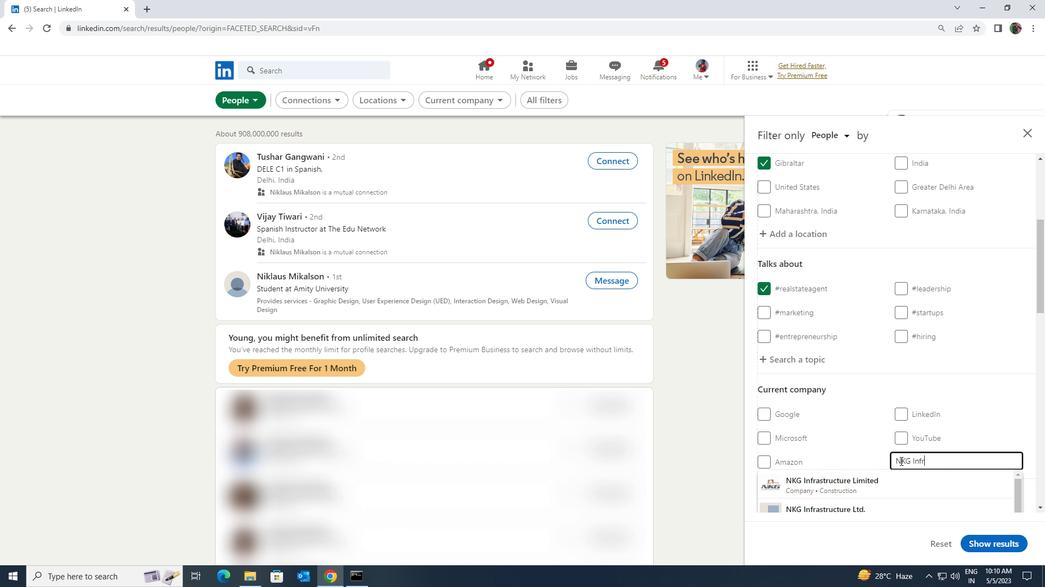 
Action: Mouse moved to (887, 474)
Screenshot: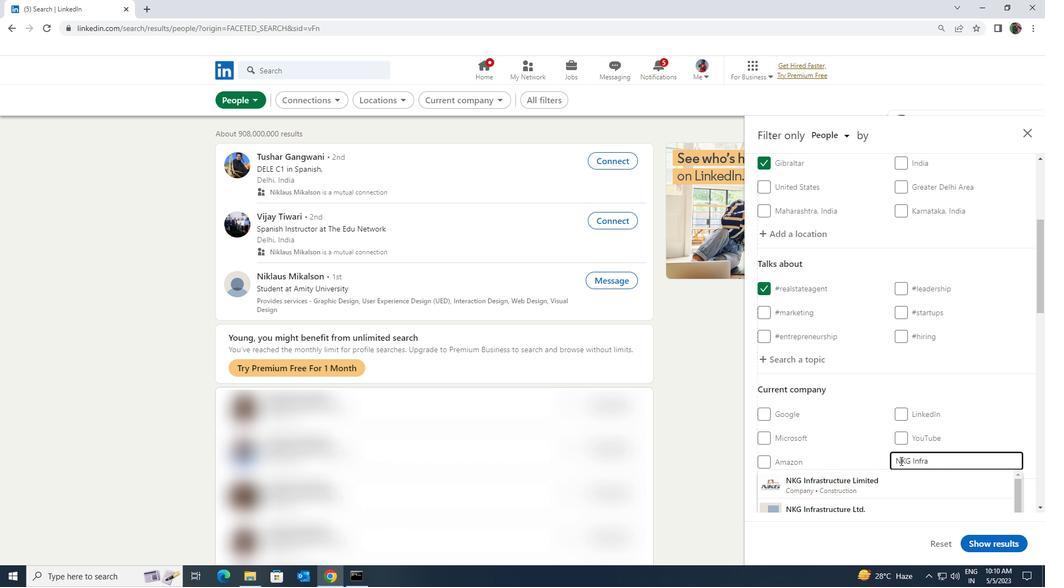 
Action: Mouse pressed left at (887, 474)
Screenshot: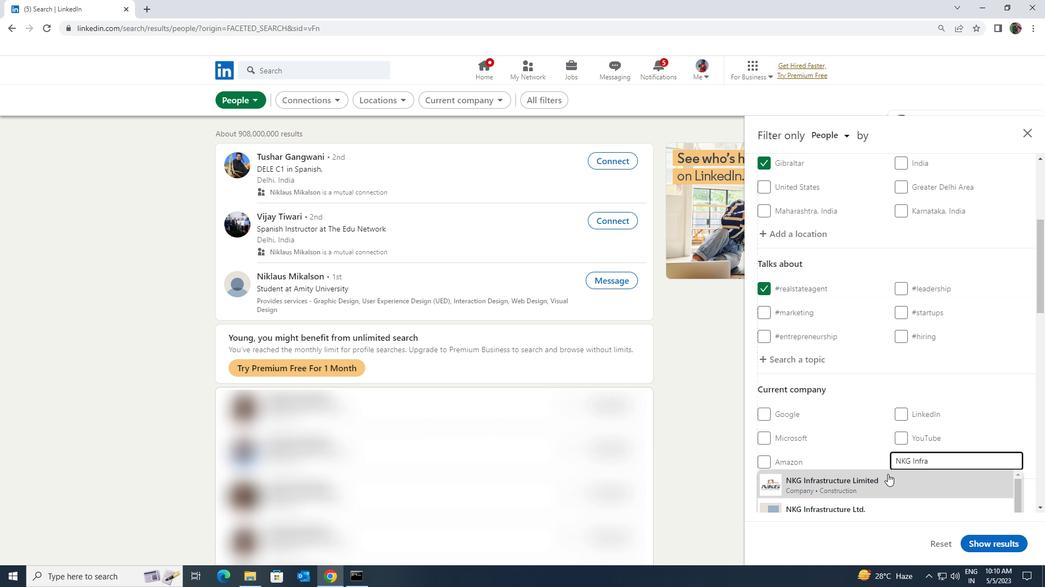 
Action: Mouse scrolled (887, 474) with delta (0, 0)
Screenshot: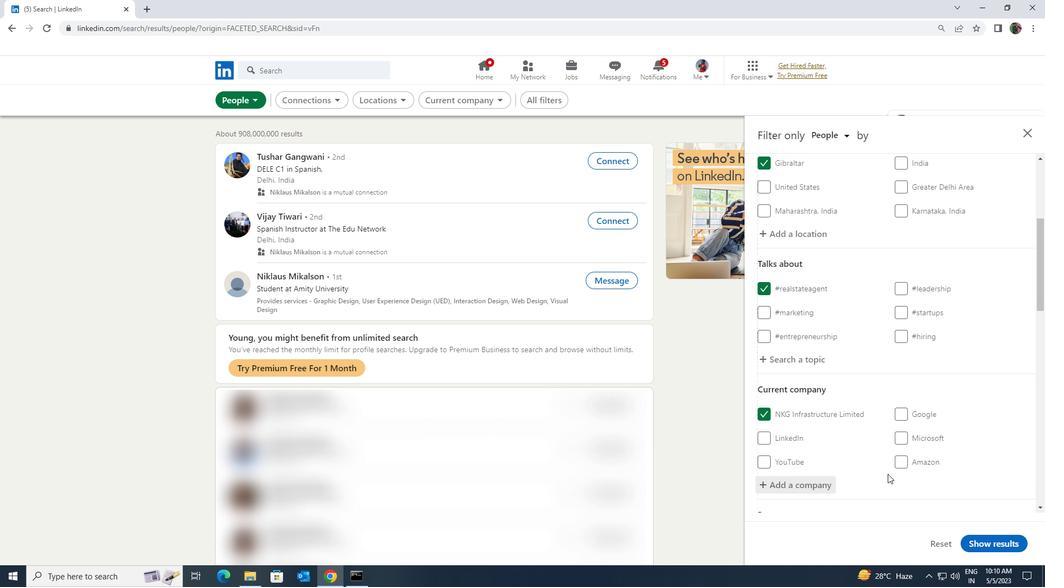 
Action: Mouse scrolled (887, 474) with delta (0, 0)
Screenshot: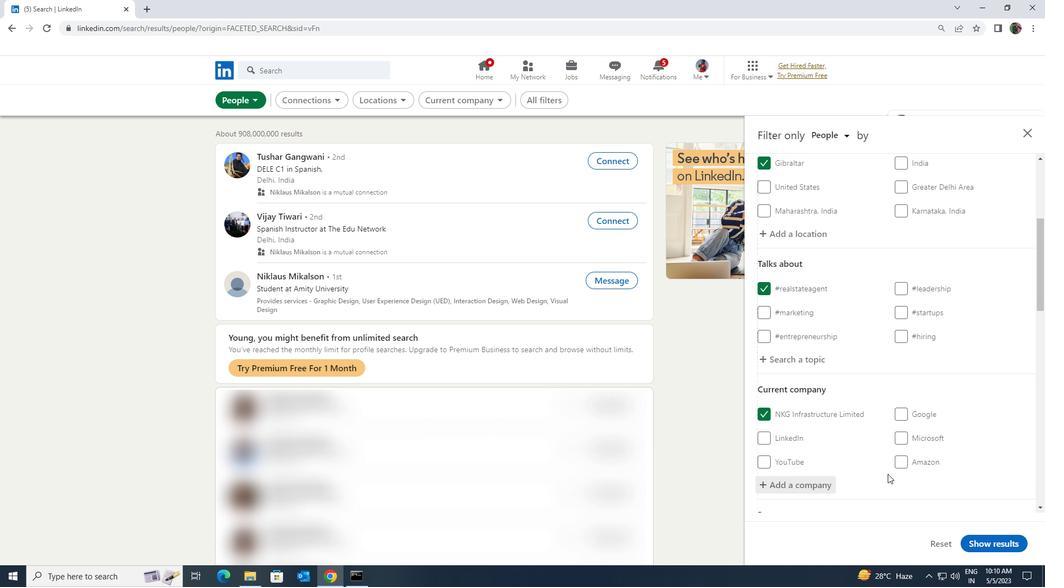 
Action: Mouse moved to (887, 473)
Screenshot: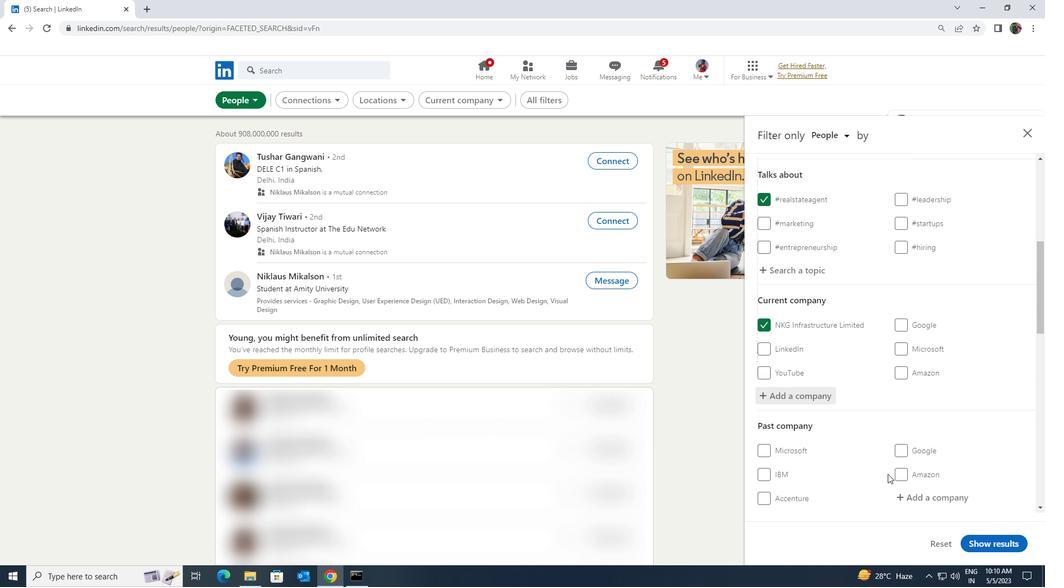 
Action: Mouse scrolled (887, 473) with delta (0, 0)
Screenshot: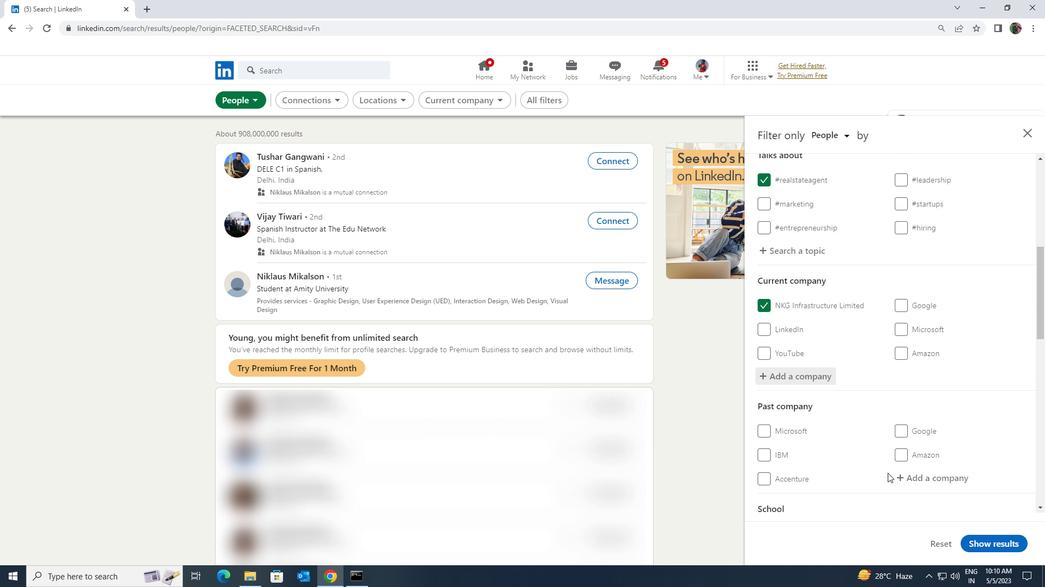 
Action: Mouse scrolled (887, 473) with delta (0, 0)
Screenshot: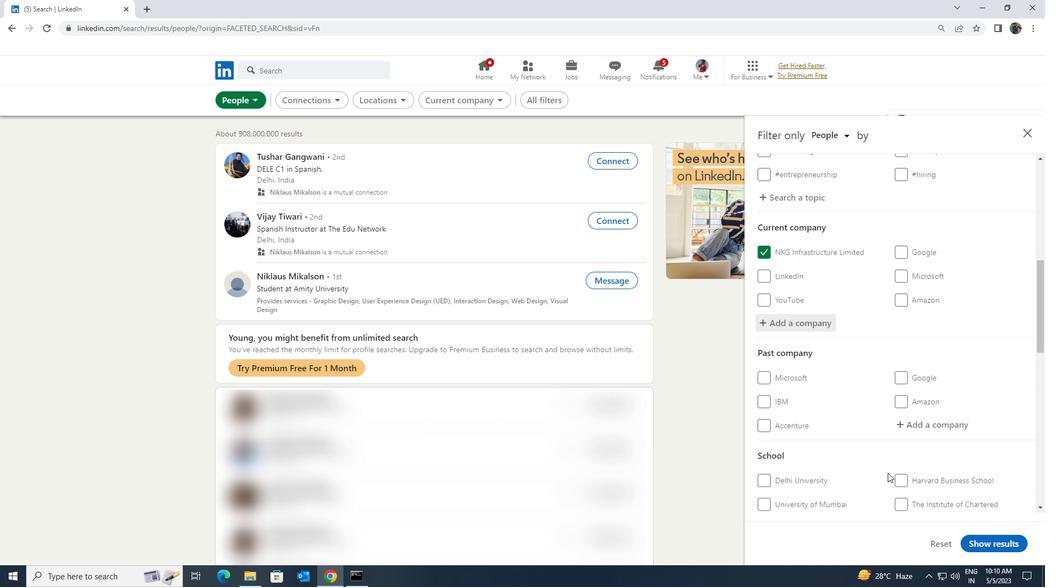 
Action: Mouse moved to (888, 471)
Screenshot: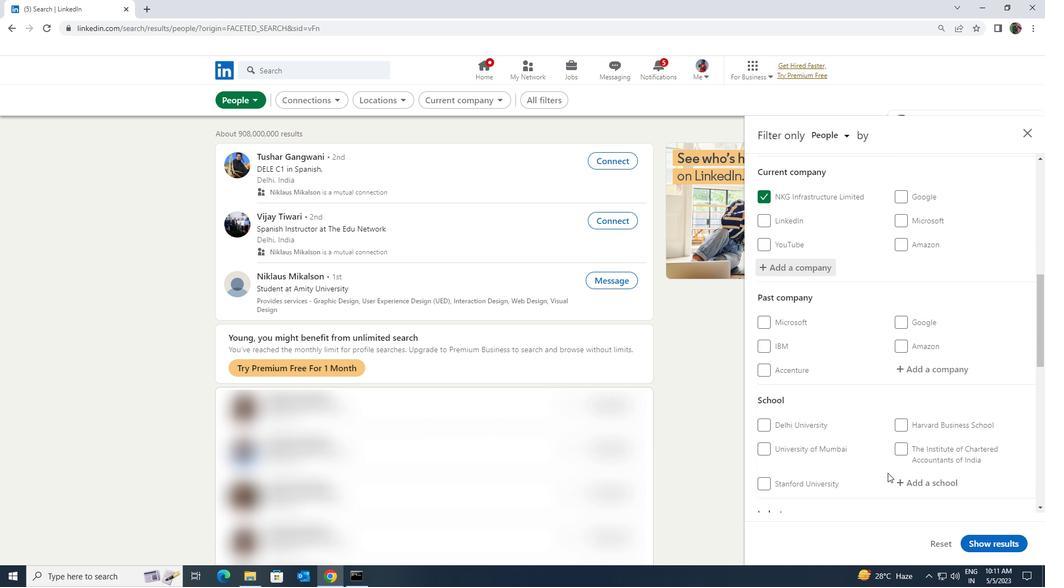 
Action: Mouse scrolled (888, 470) with delta (0, 0)
Screenshot: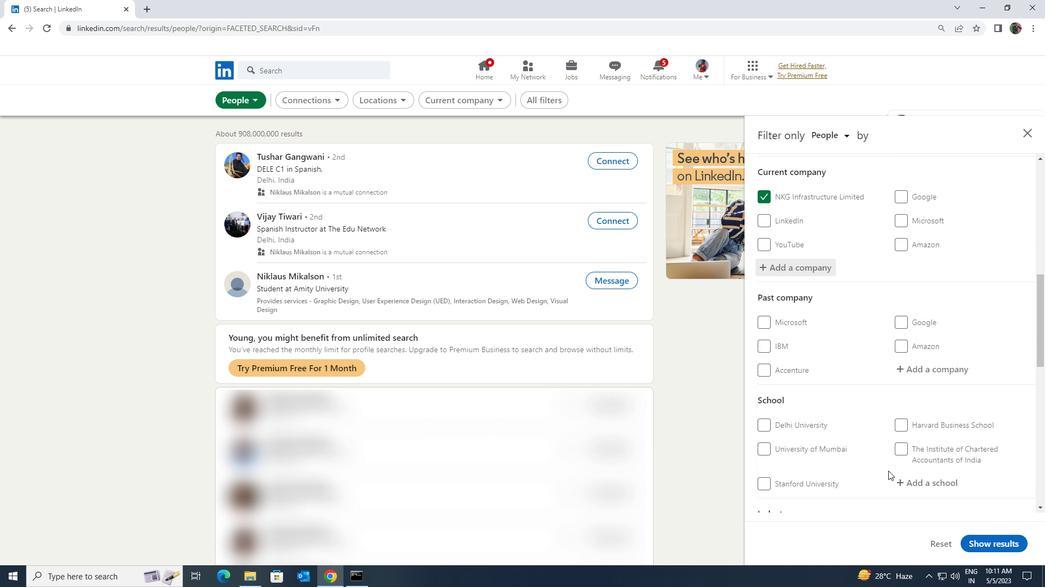 
Action: Mouse moved to (905, 434)
Screenshot: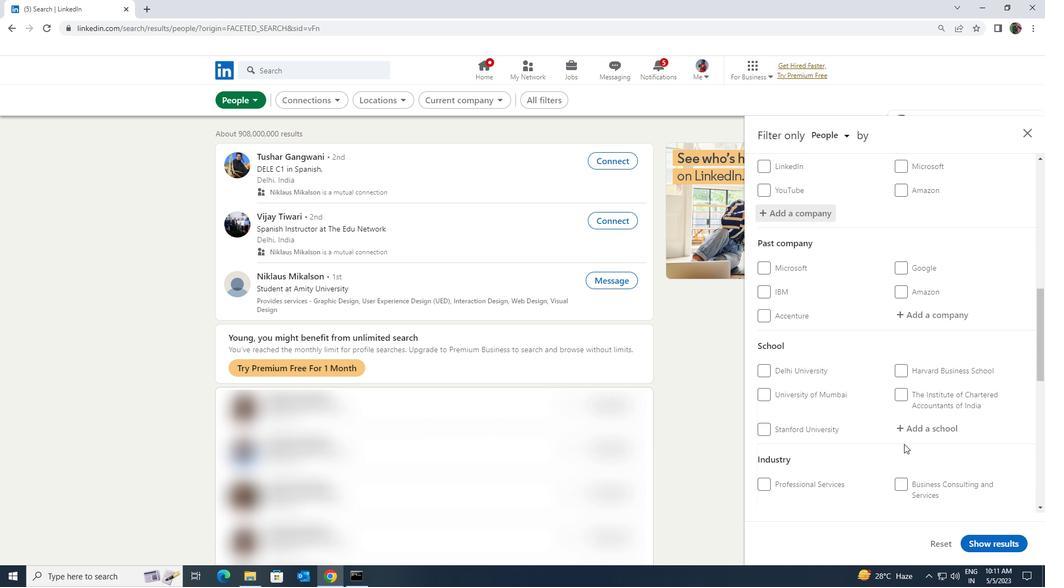 
Action: Mouse pressed left at (905, 434)
Screenshot: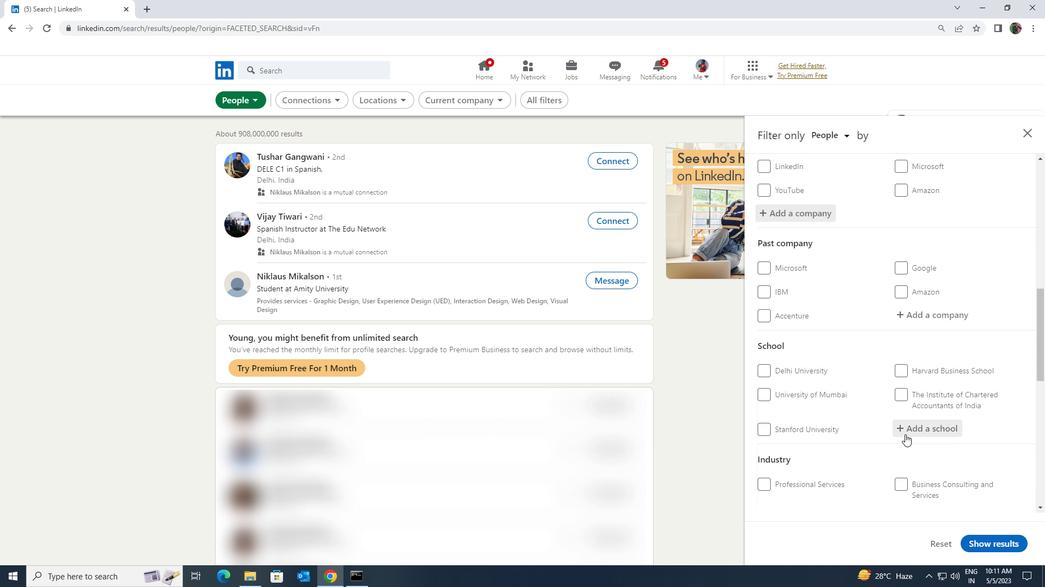 
Action: Key pressed <Key.shift><Key.shift><Key.shift><Key.shift><Key.shift><Key.shift><Key.shift><Key.shift><Key.shift><Key.shift><Key.shift><Key.shift><Key.shift><Key.shift>MAHARAJA<Key.space><Key.shift>KRISHNA
Screenshot: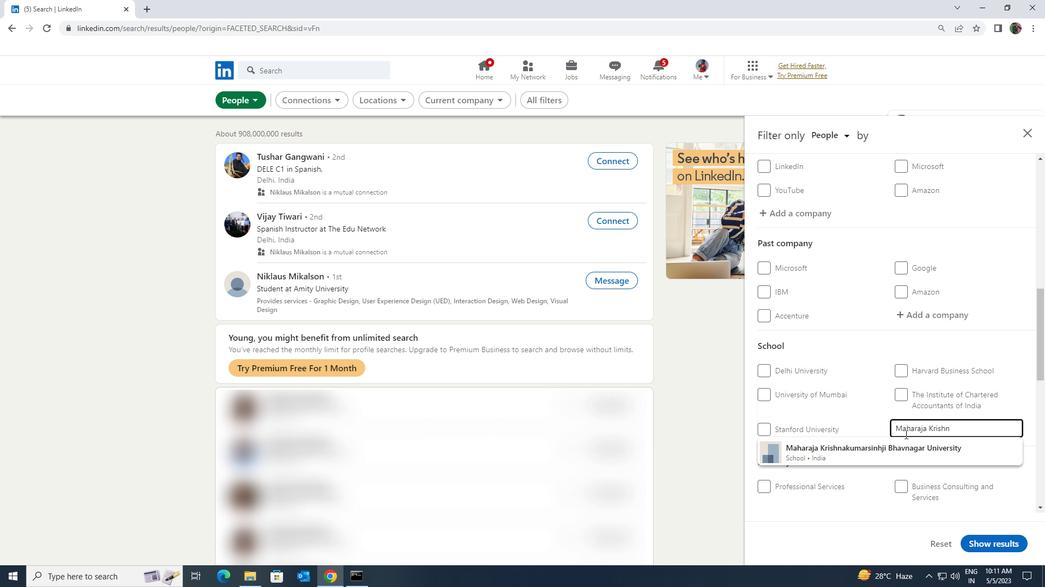 
Action: Mouse moved to (905, 440)
Screenshot: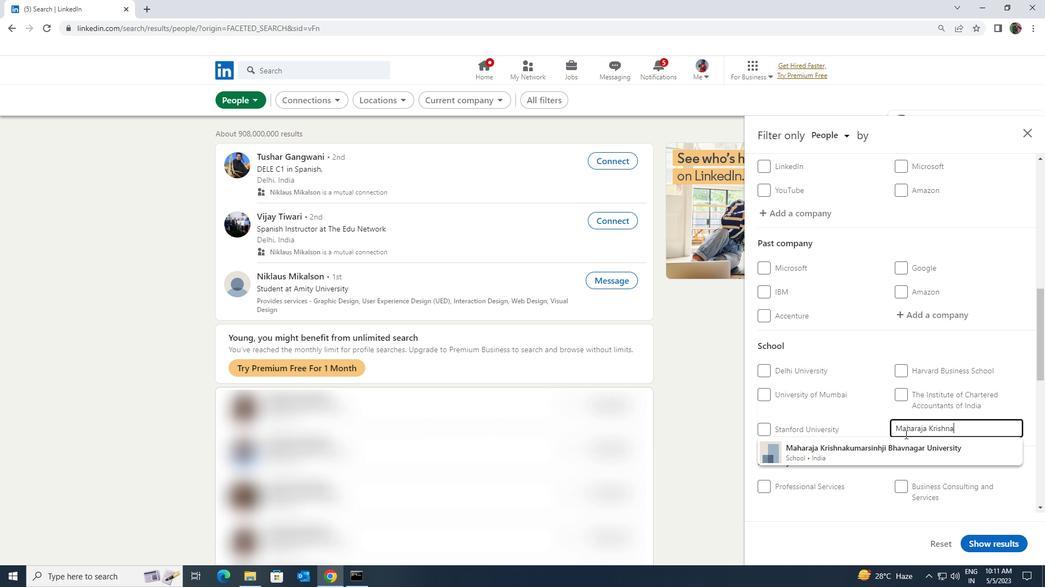 
Action: Mouse pressed left at (905, 440)
Screenshot: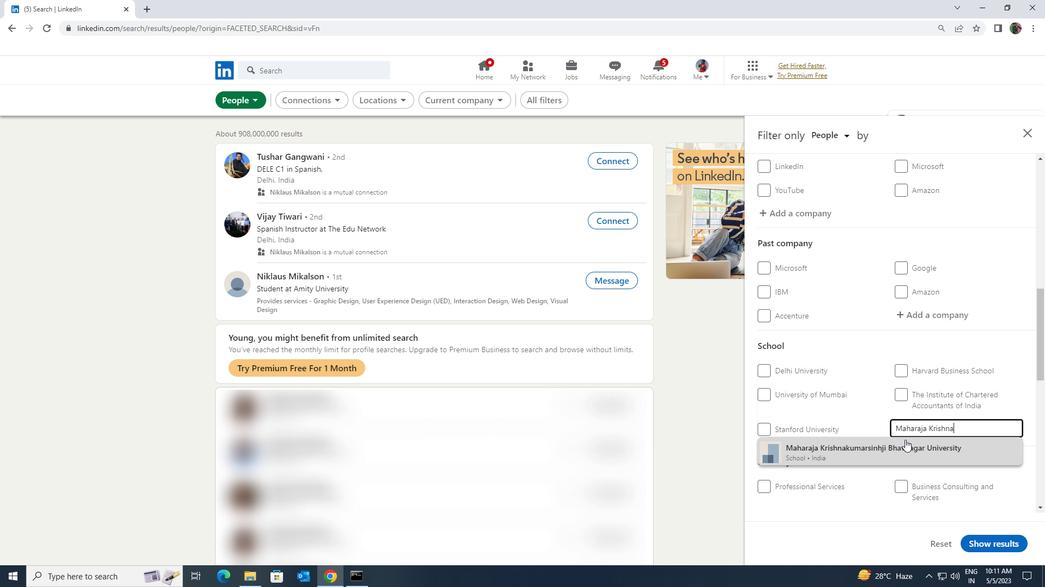 
Action: Mouse scrolled (905, 439) with delta (0, 0)
Screenshot: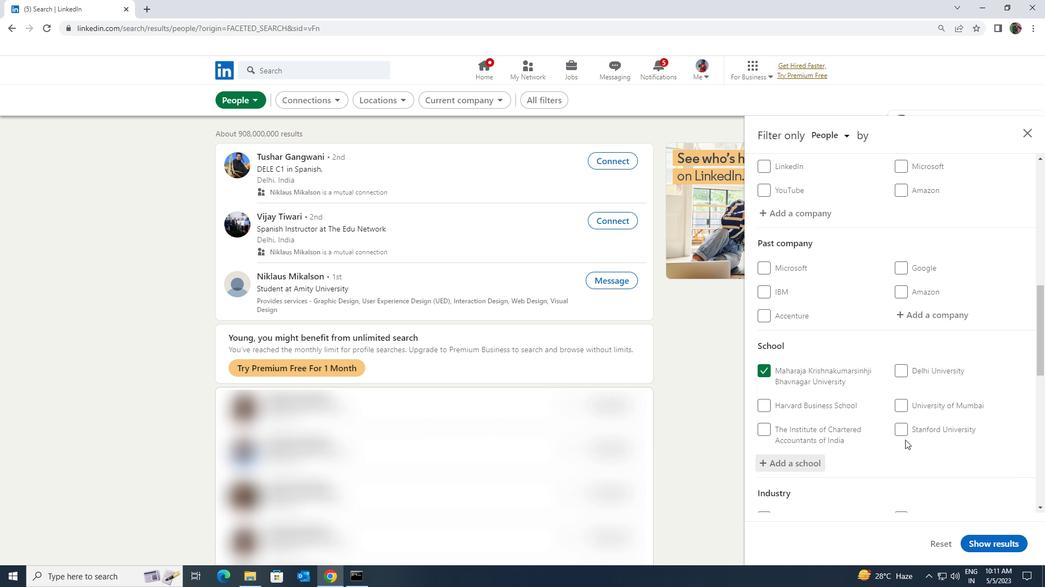
Action: Mouse scrolled (905, 439) with delta (0, 0)
Screenshot: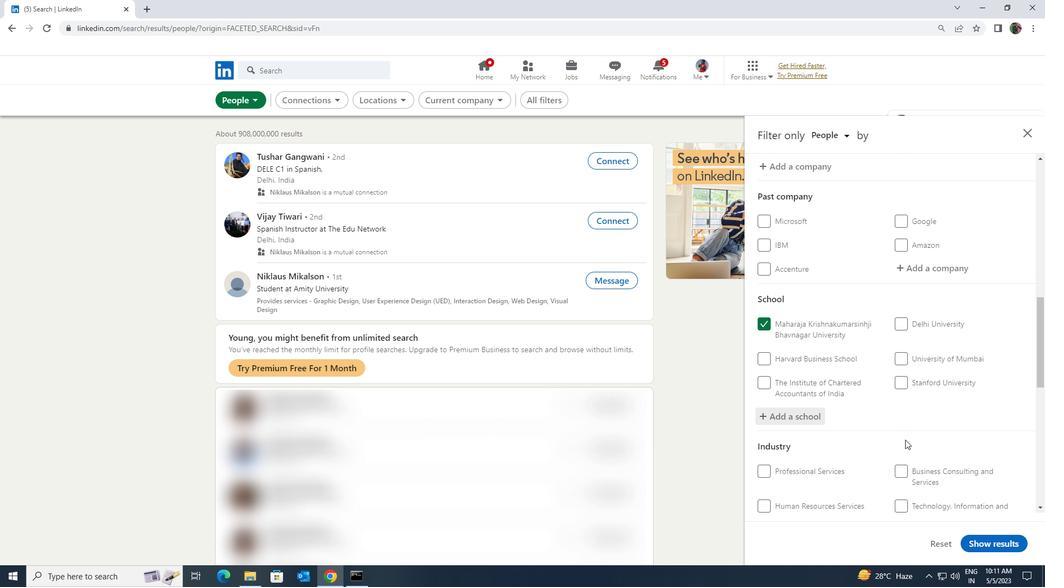 
Action: Mouse scrolled (905, 439) with delta (0, 0)
Screenshot: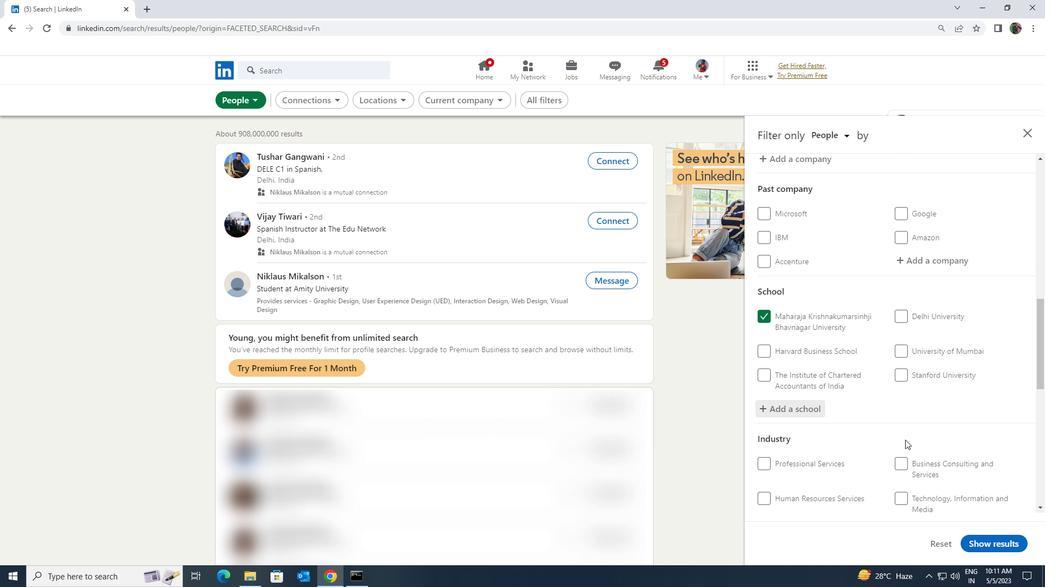 
Action: Mouse moved to (907, 427)
Screenshot: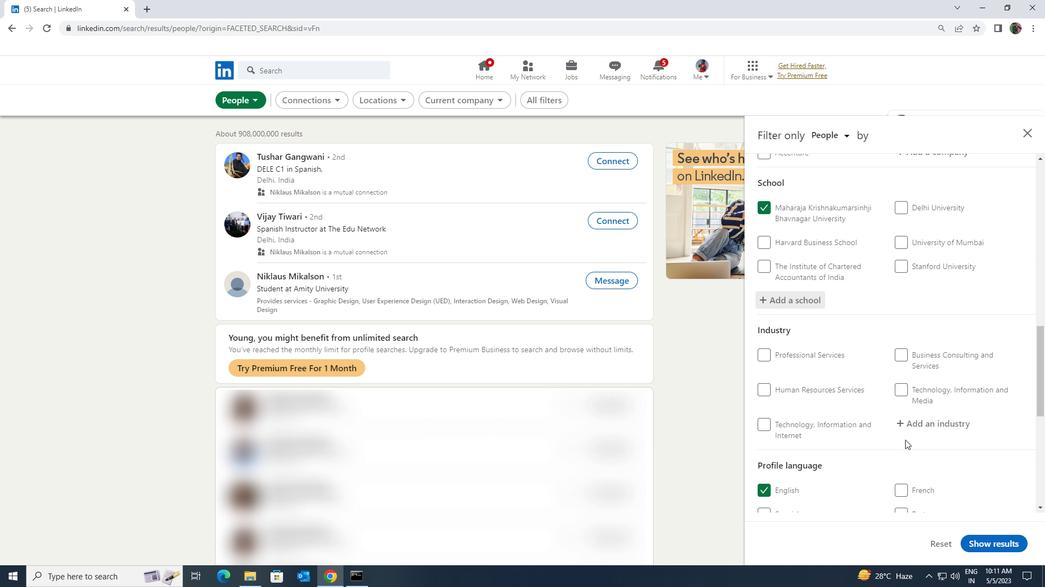 
Action: Mouse pressed left at (907, 427)
Screenshot: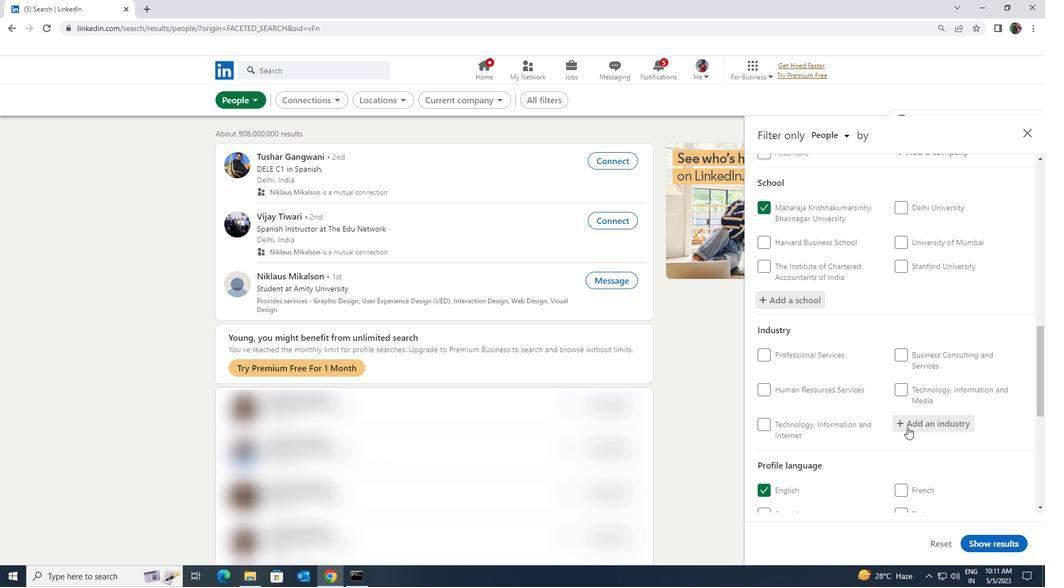 
Action: Key pressed <Key.shift><Key.shift><Key.shift><Key.shift><Key.shift><Key.shift><Key.shift><Key.shift><Key.shift><Key.shift><Key.shift><Key.shift><Key.shift><Key.shift><Key.shift><Key.shift><Key.shift><Key.shift><Key.shift>HOUSING<Key.space>AND<Key.space><Key.shift>COMMU
Screenshot: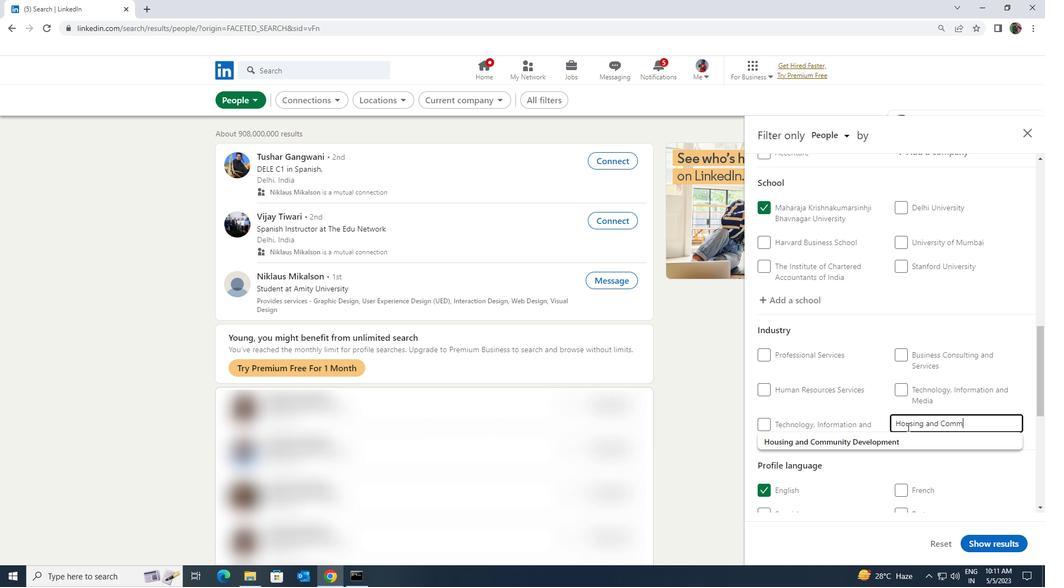 
Action: Mouse moved to (902, 438)
Screenshot: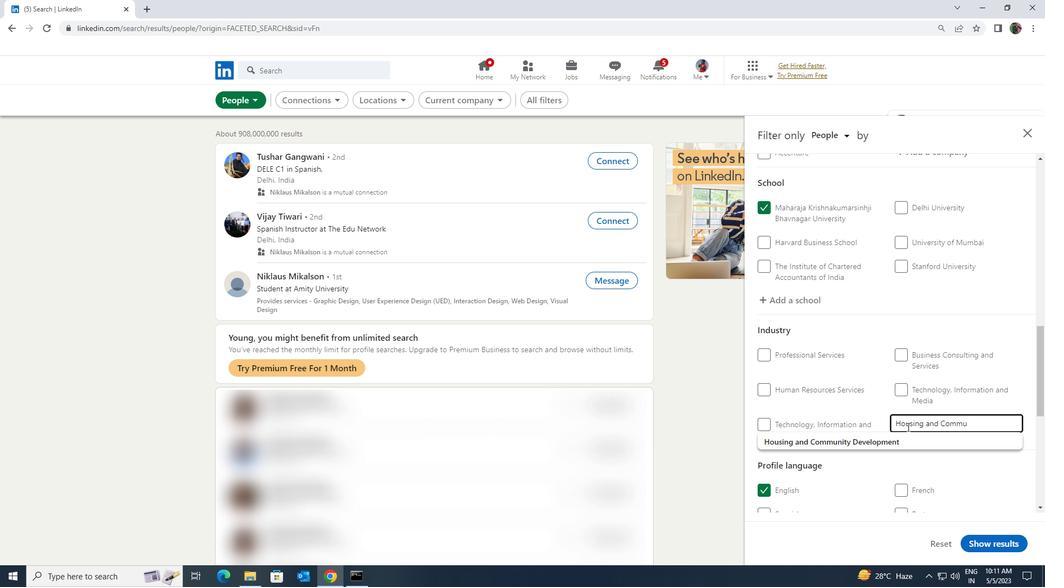 
Action: Mouse pressed left at (902, 438)
Screenshot: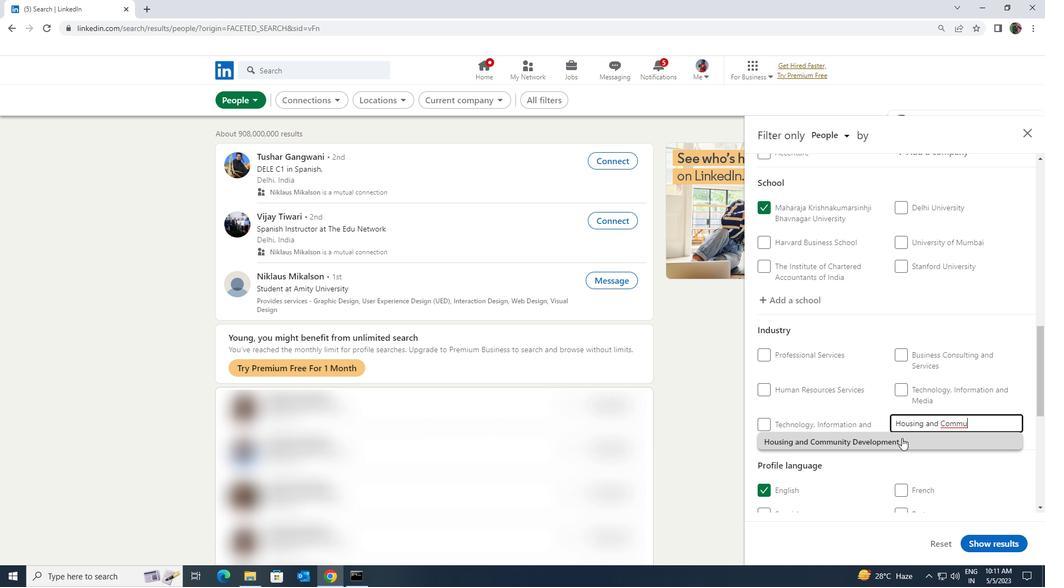 
Action: Mouse scrolled (902, 438) with delta (0, 0)
Screenshot: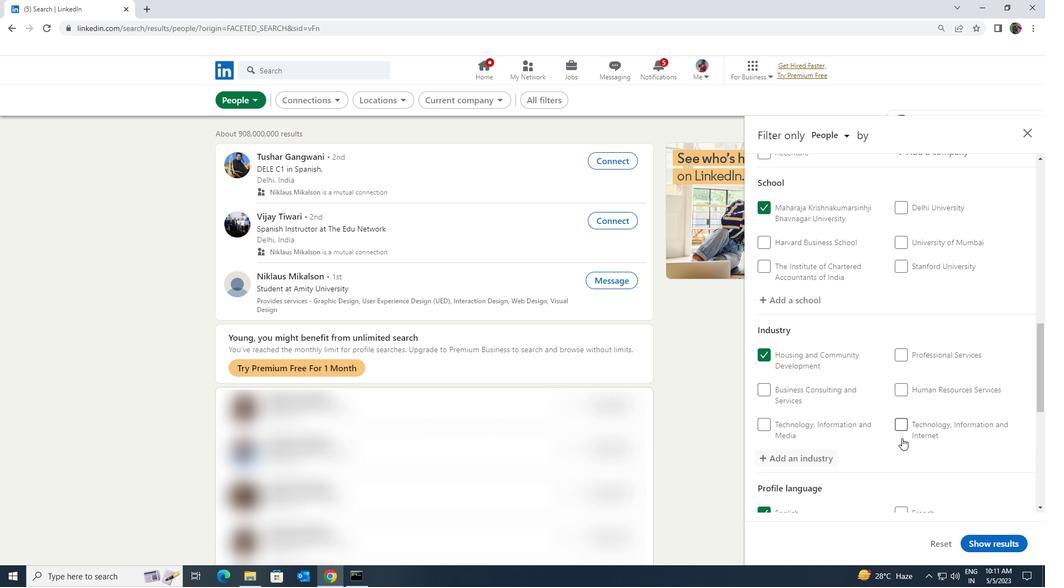 
Action: Mouse scrolled (902, 438) with delta (0, 0)
Screenshot: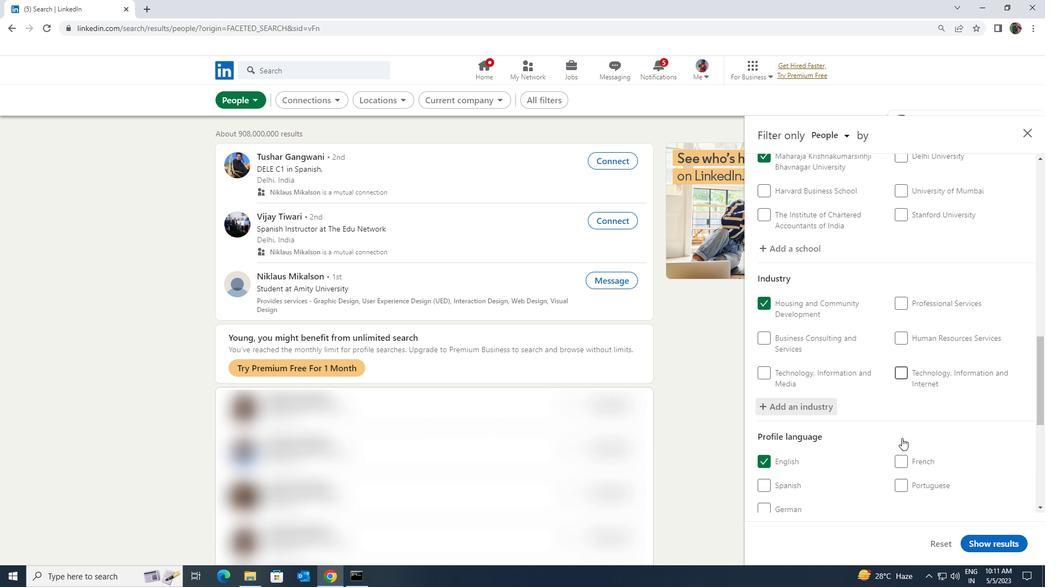 
Action: Mouse scrolled (902, 438) with delta (0, 0)
Screenshot: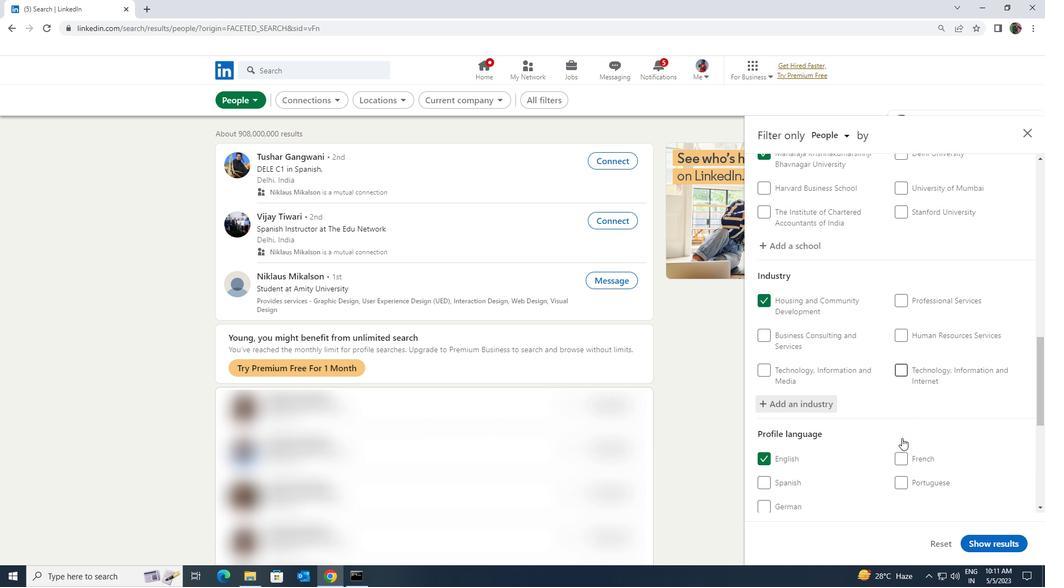 
Action: Mouse scrolled (902, 438) with delta (0, 0)
Screenshot: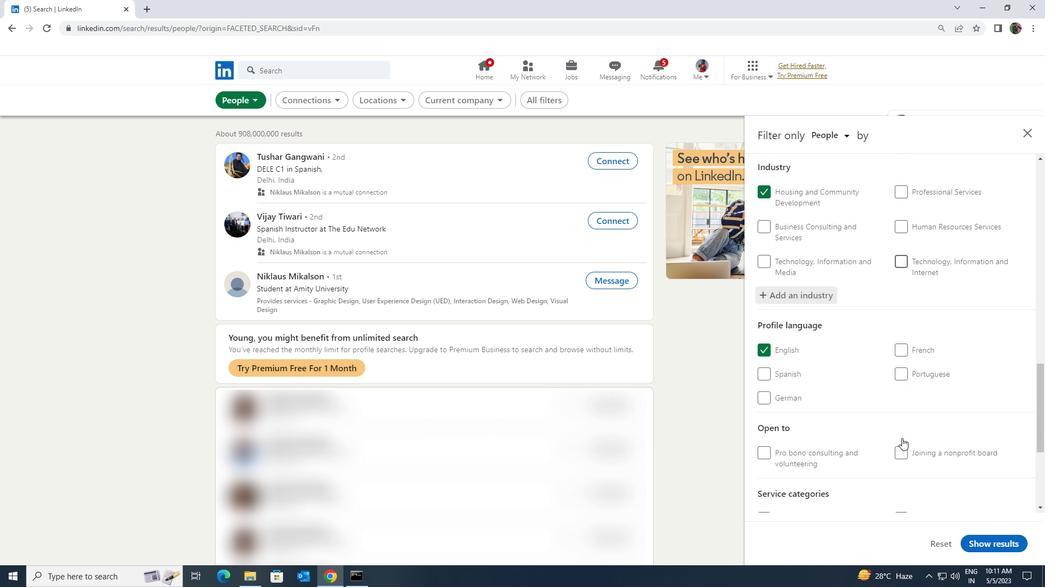 
Action: Mouse scrolled (902, 438) with delta (0, 0)
Screenshot: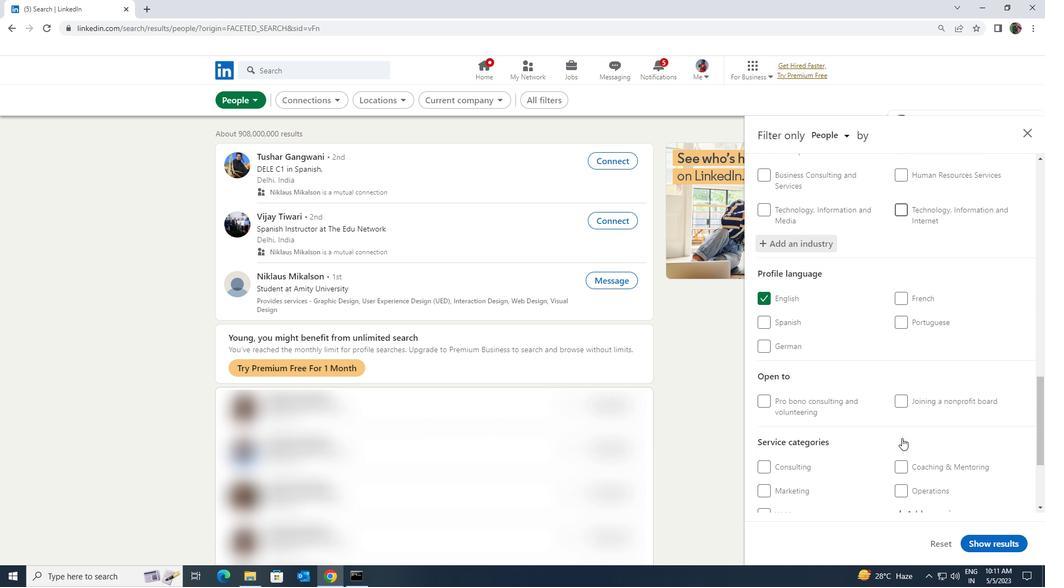 
Action: Mouse moved to (904, 457)
Screenshot: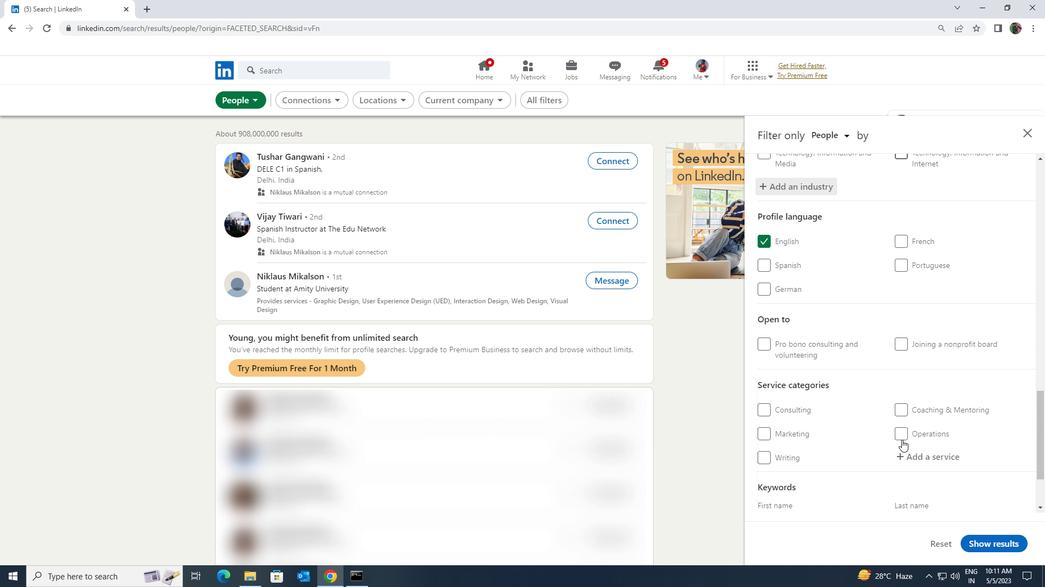 
Action: Mouse pressed left at (904, 457)
Screenshot: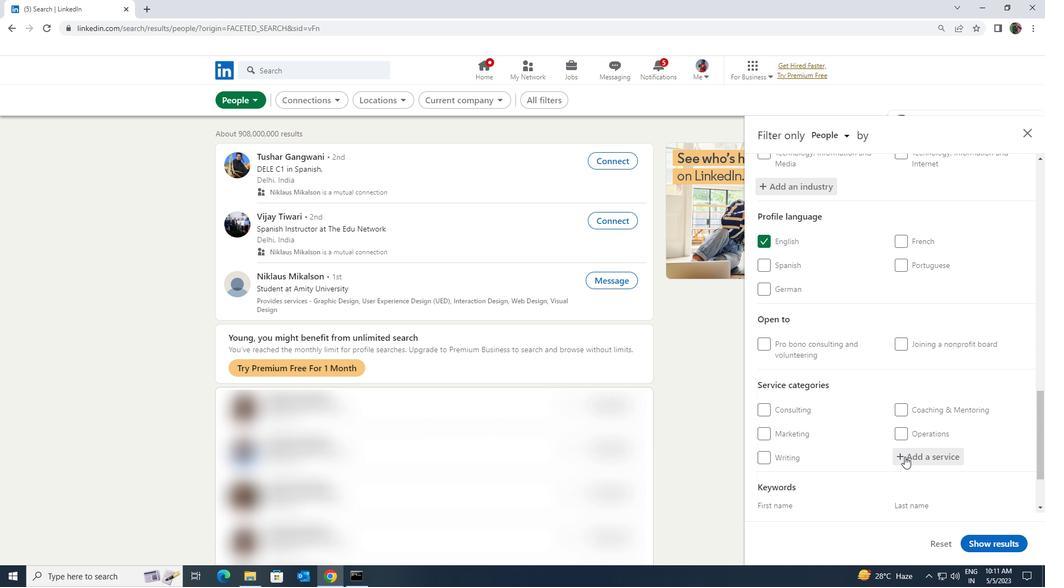 
Action: Key pressed <Key.shift><Key.shift>CYBERSEC
Screenshot: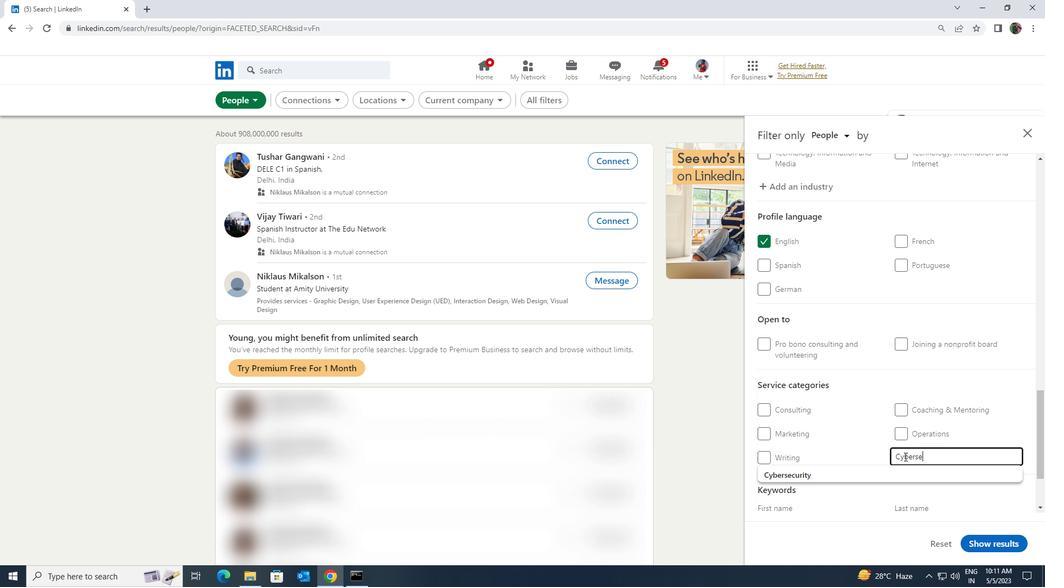 
Action: Mouse moved to (891, 471)
Screenshot: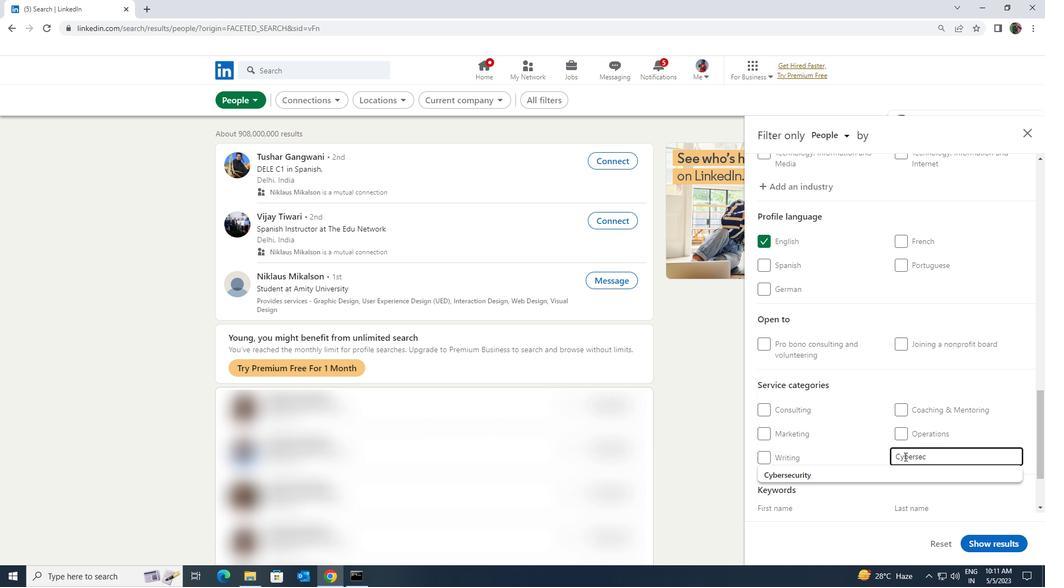 
Action: Mouse pressed left at (891, 471)
Screenshot: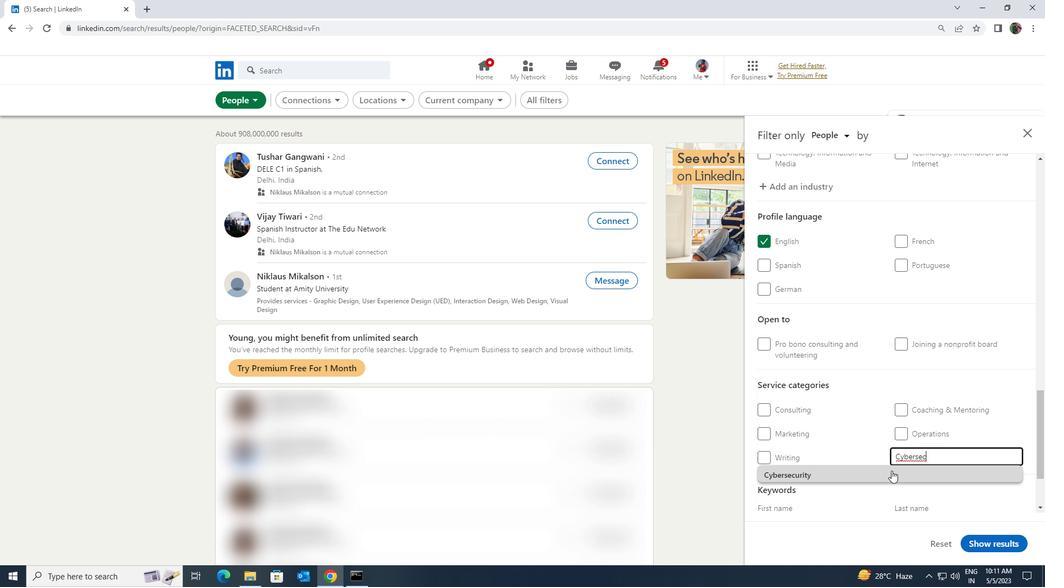 
Action: Mouse moved to (890, 471)
Screenshot: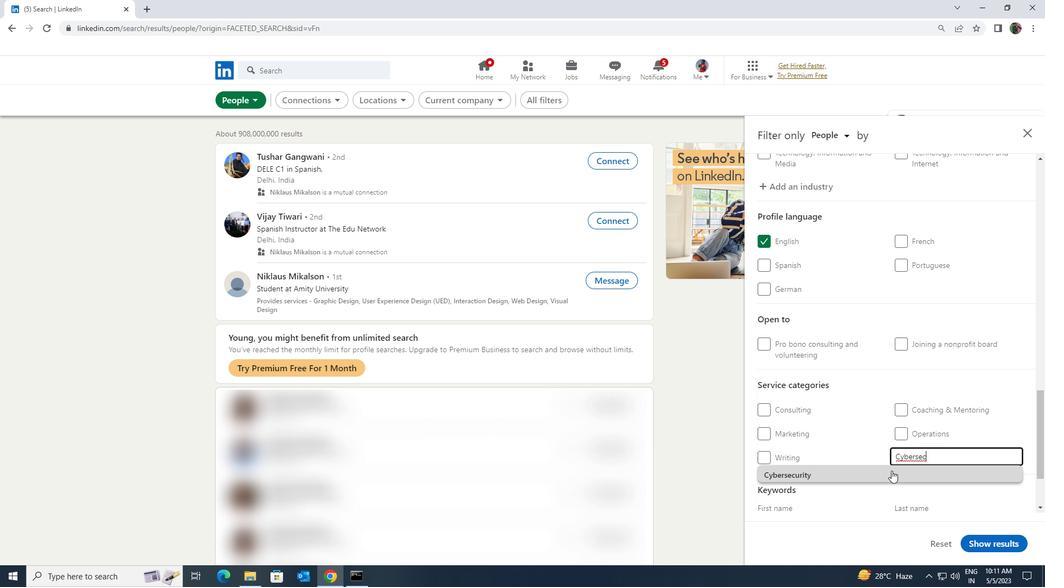 
Action: Mouse scrolled (890, 470) with delta (0, 0)
Screenshot: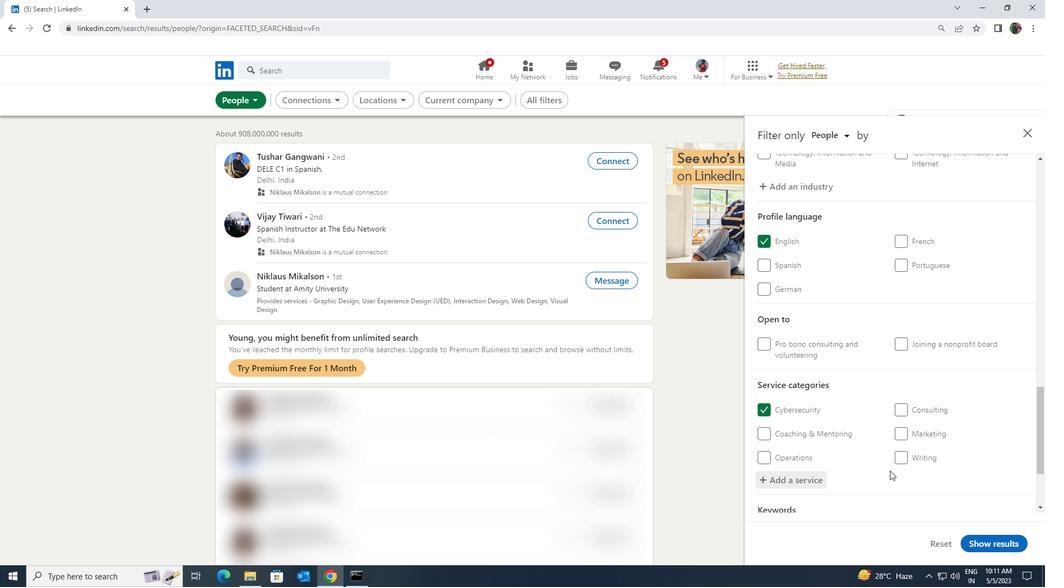
Action: Mouse scrolled (890, 470) with delta (0, 0)
Screenshot: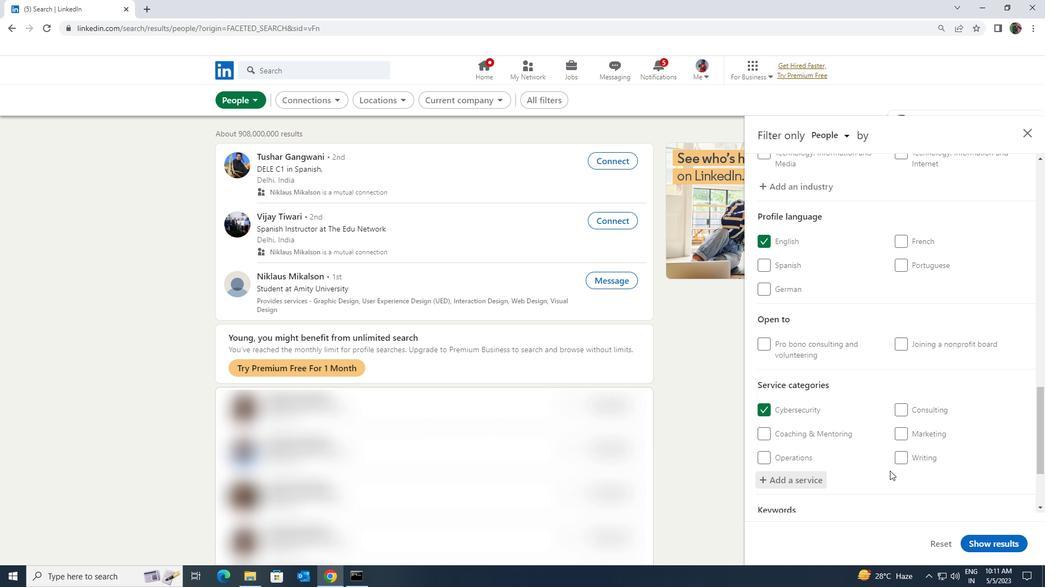 
Action: Mouse scrolled (890, 470) with delta (0, 0)
Screenshot: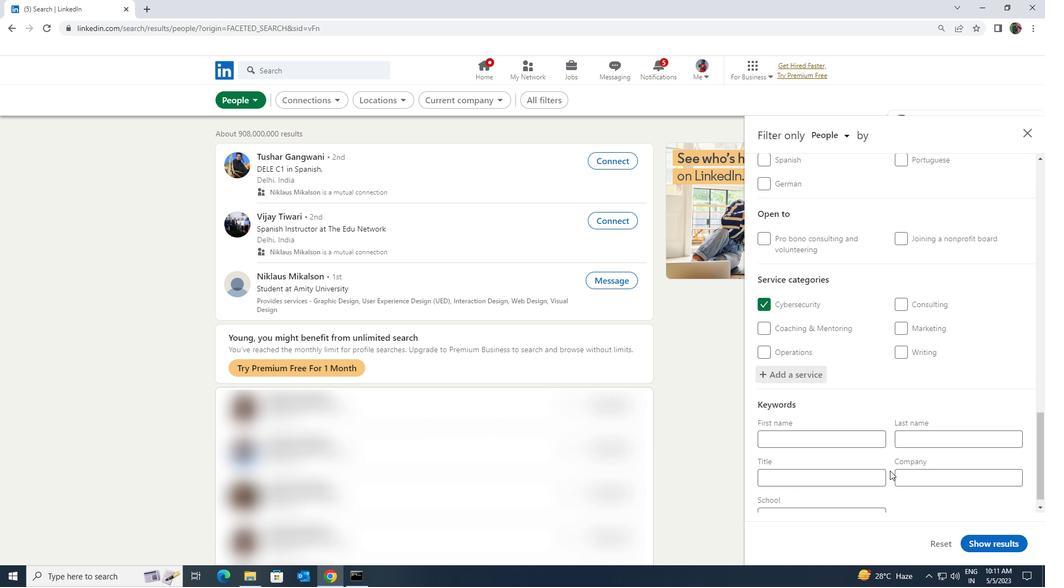 
Action: Mouse moved to (865, 466)
Screenshot: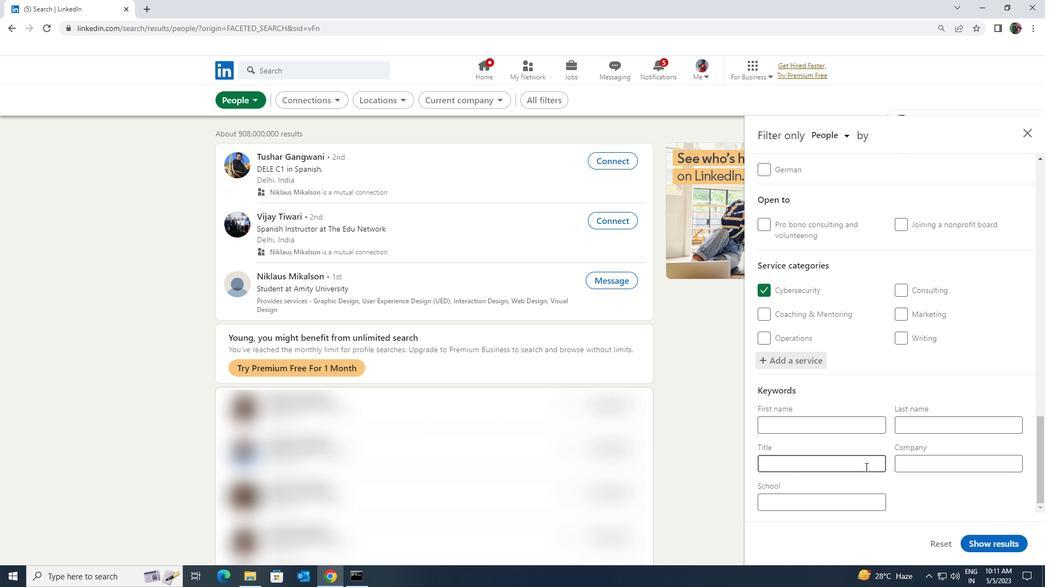 
Action: Mouse pressed left at (865, 466)
Screenshot: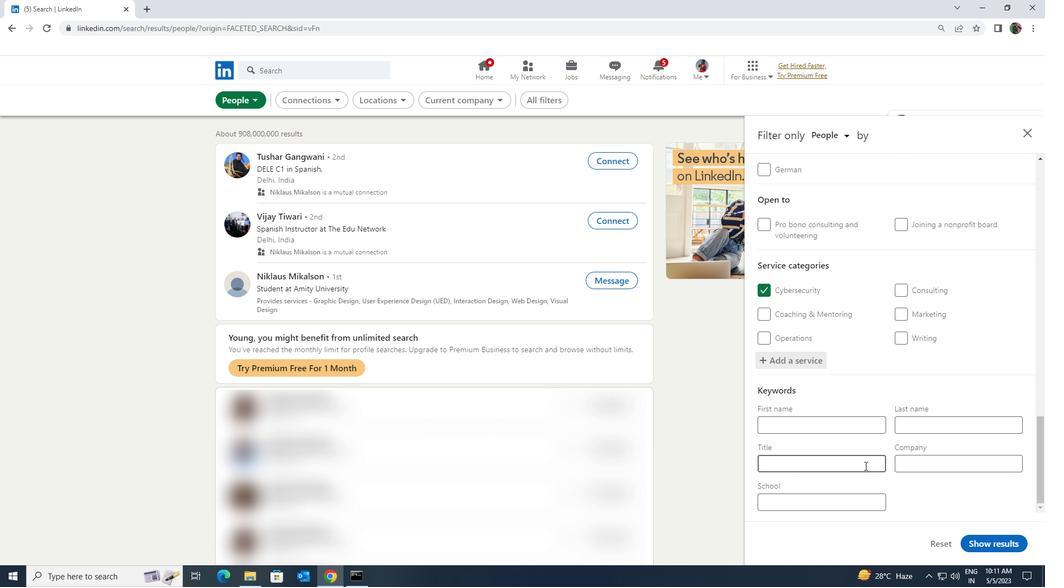 
Action: Key pressed <Key.shift><Key.shift><Key.shift><Key.shift><Key.shift><Key.shift><Key.shift><Key.shift><Key.shift><Key.shift><Key.shift><Key.shift><Key.shift><Key.shift>QUALITY<Key.space><Key.shift>ENGINER
Screenshot: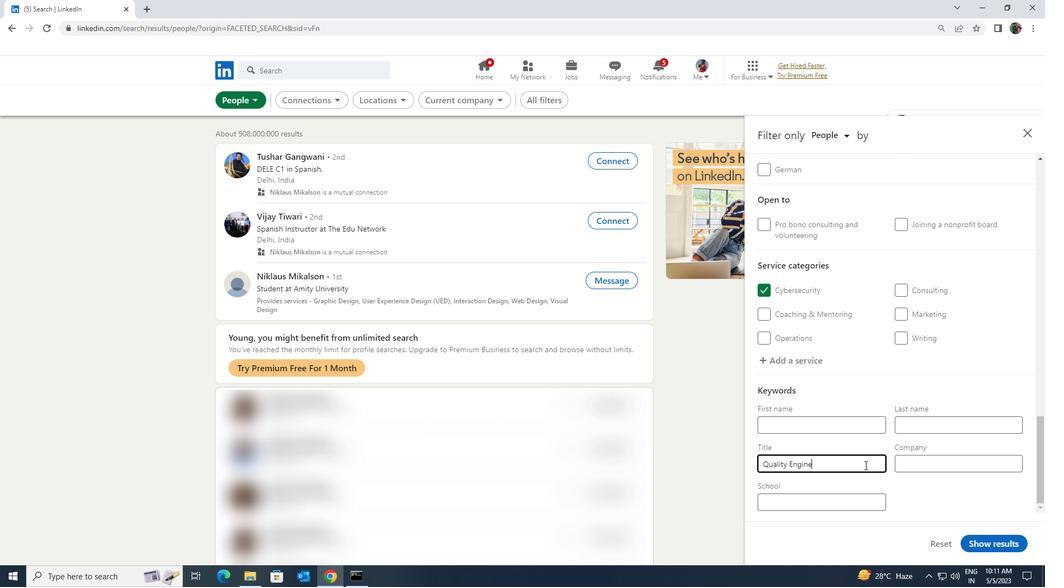 
Action: Mouse moved to (966, 487)
Screenshot: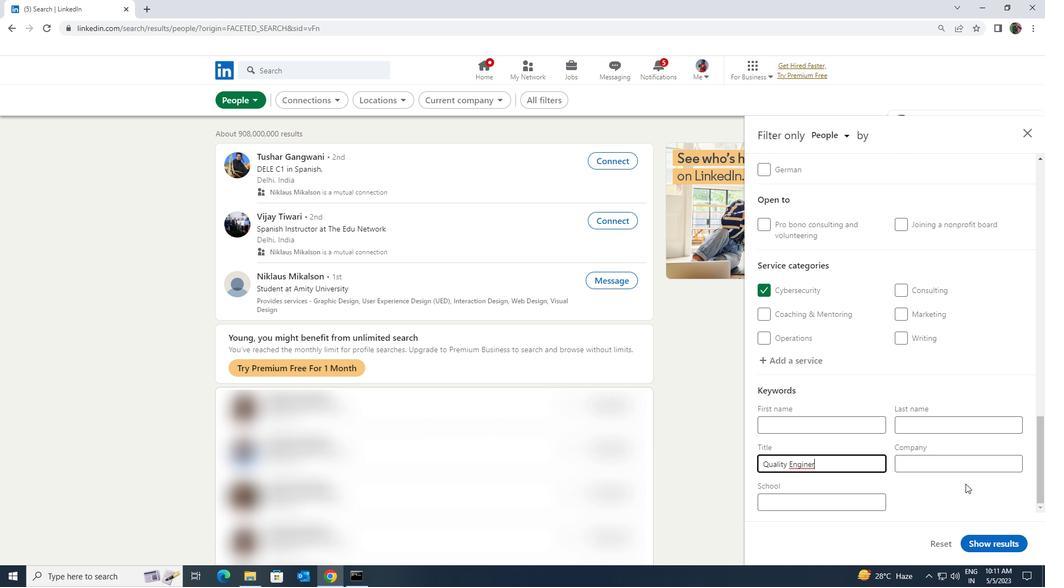 
Action: Key pressed <Key.backspace>ER
Screenshot: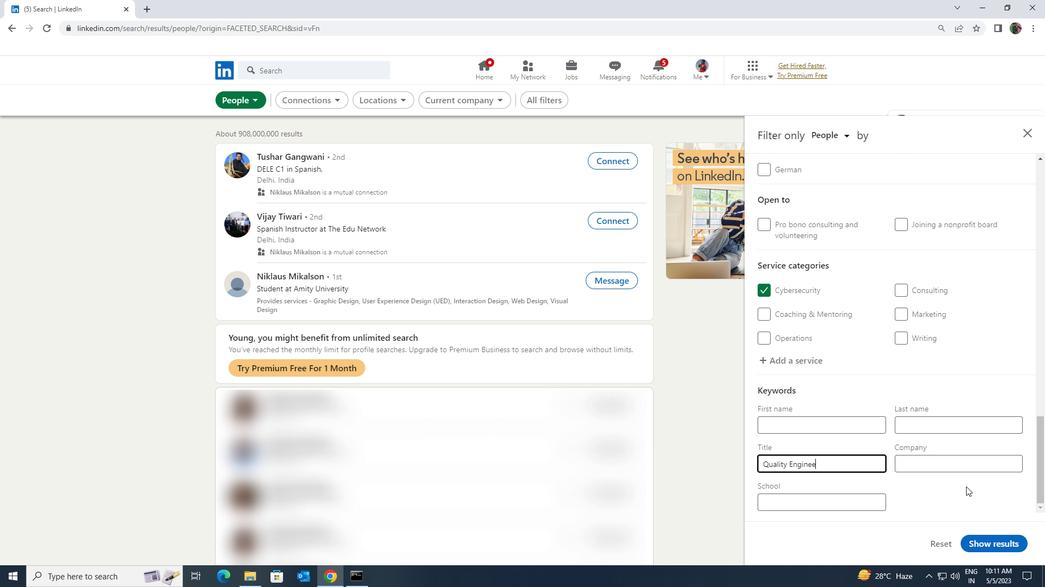 
Action: Mouse moved to (1003, 537)
Screenshot: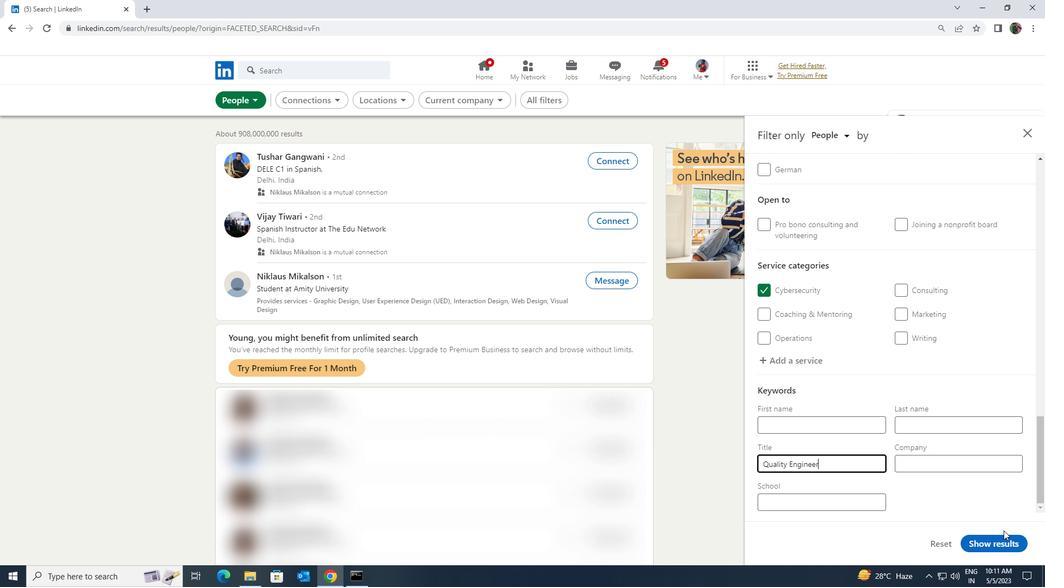 
Action: Mouse pressed left at (1003, 537)
Screenshot: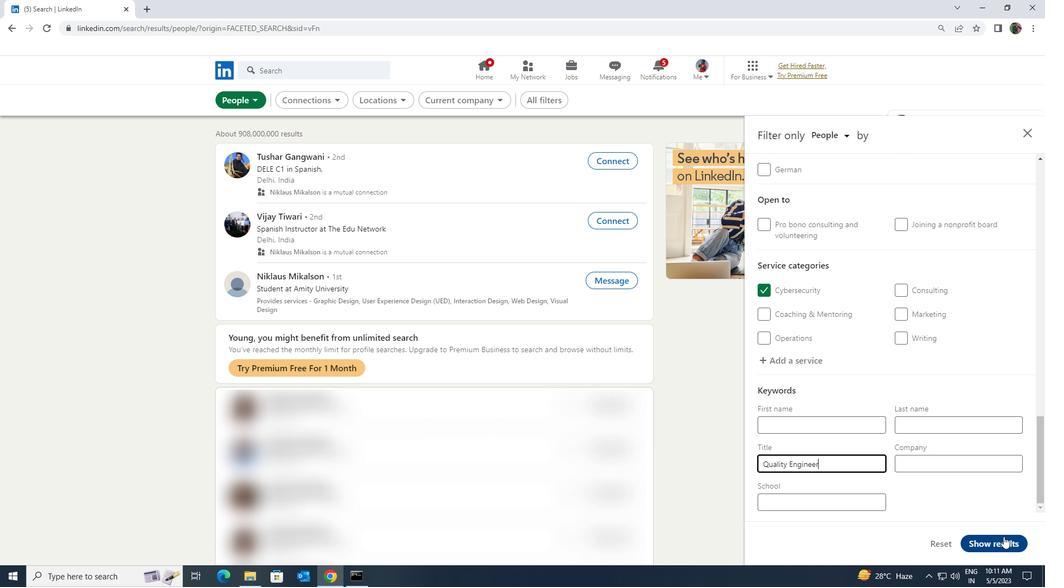 
